 Task: Look for space in Fasā, Iran from 1st June, 2023 to 9th June, 2023 for 6 adults in price range Rs.6000 to Rs.12000. Place can be entire place with 3 bedrooms having 3 beds and 3 bathrooms. Property type can be house, flat, guest house. Booking option can be shelf check-in. Required host language is English.
Action: Mouse moved to (479, 92)
Screenshot: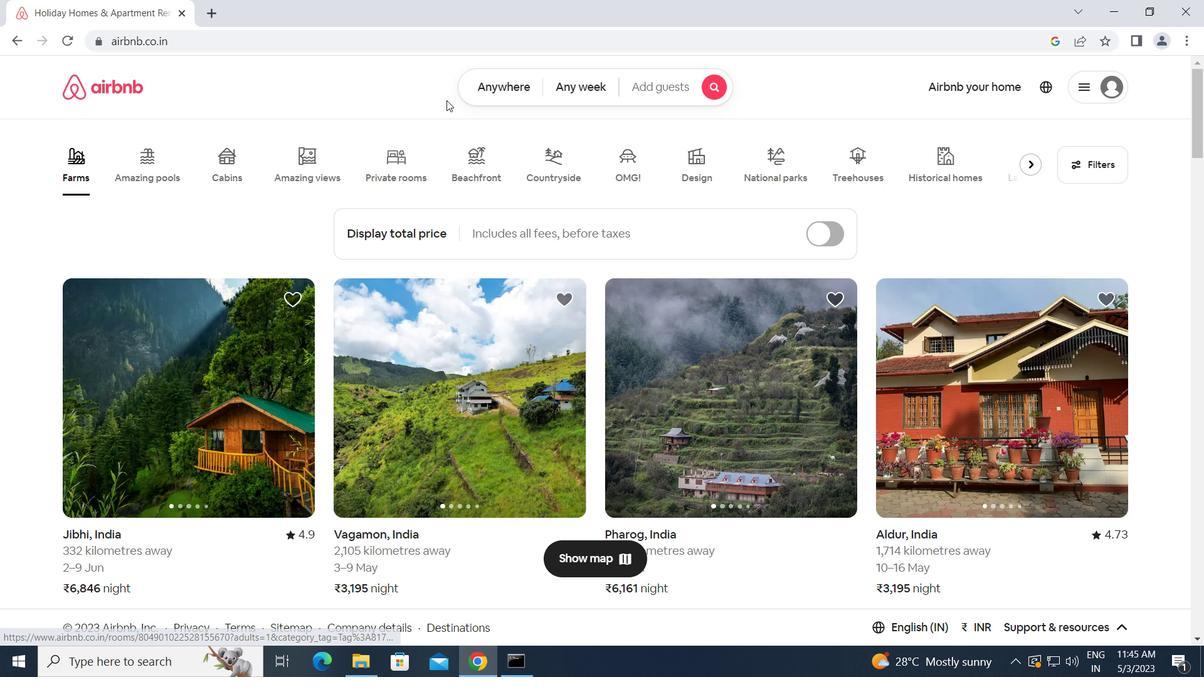 
Action: Mouse pressed left at (479, 92)
Screenshot: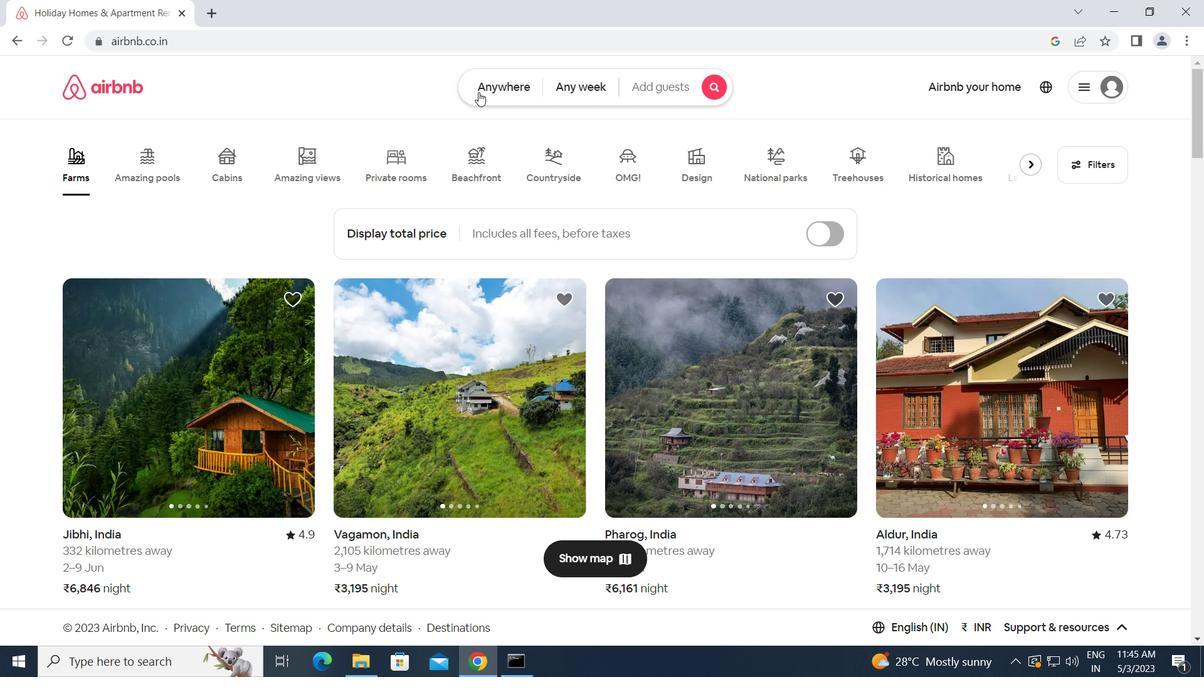 
Action: Mouse moved to (410, 119)
Screenshot: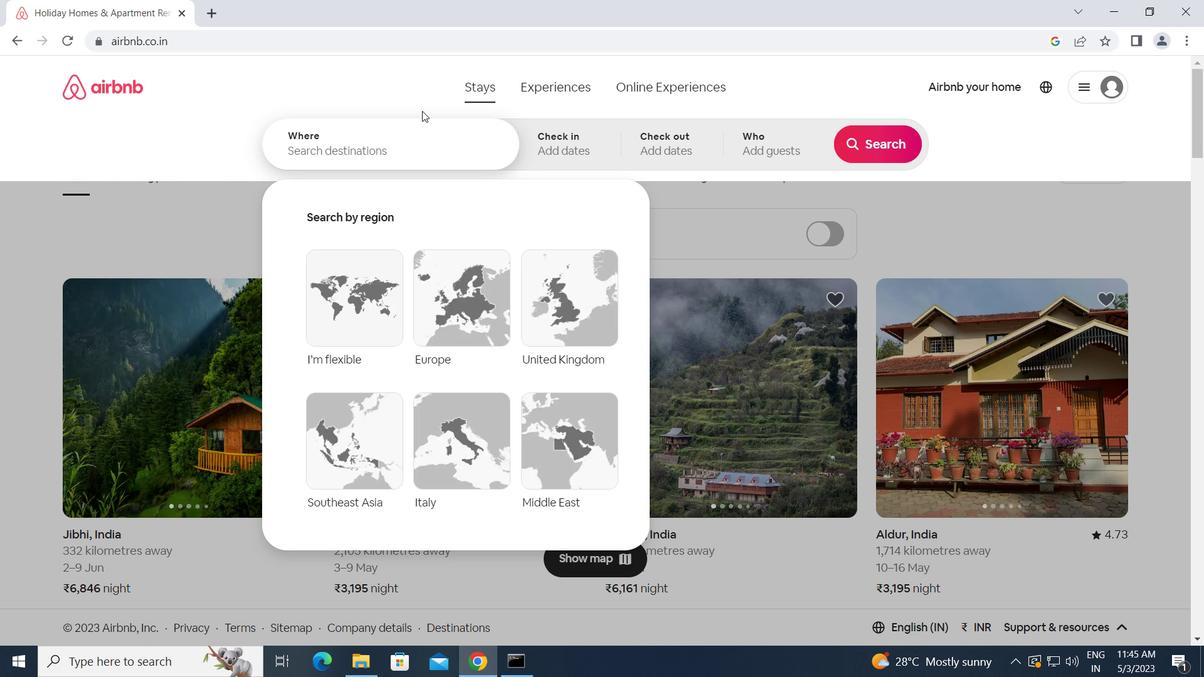
Action: Mouse pressed left at (410, 119)
Screenshot: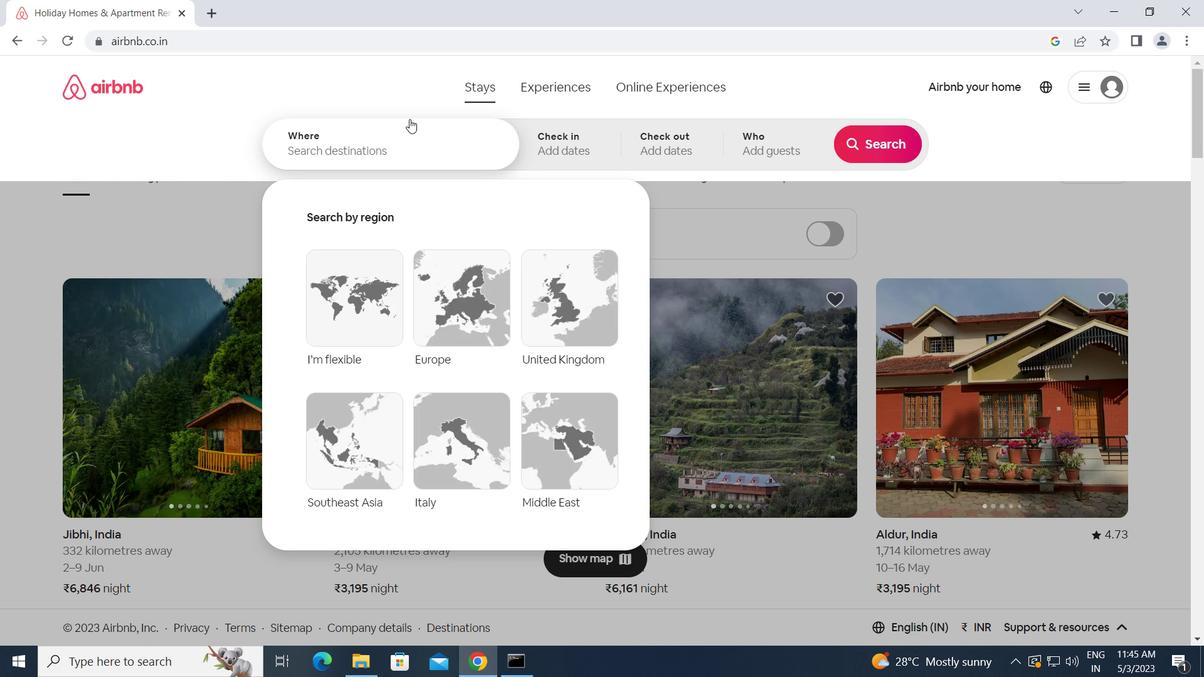 
Action: Key pressed f<Key.caps_lock>asa,<Key.space><Key.caps_lock>i<Key.caps_lock>ran<Key.enter>
Screenshot: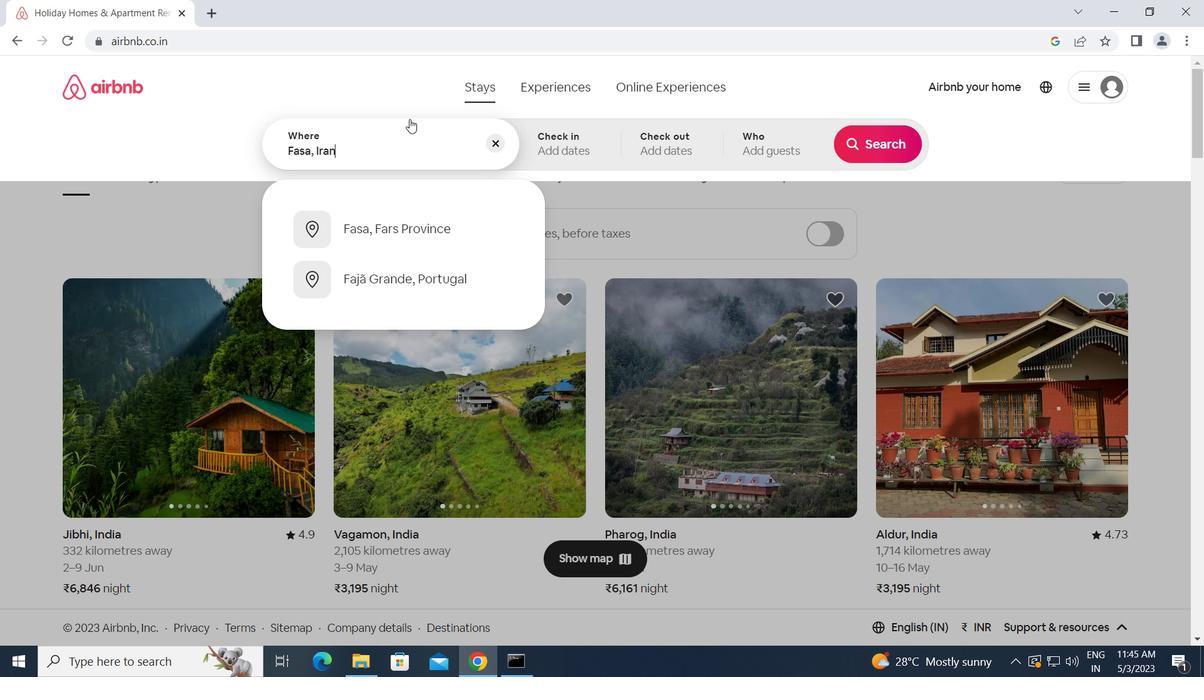 
Action: Mouse moved to (784, 337)
Screenshot: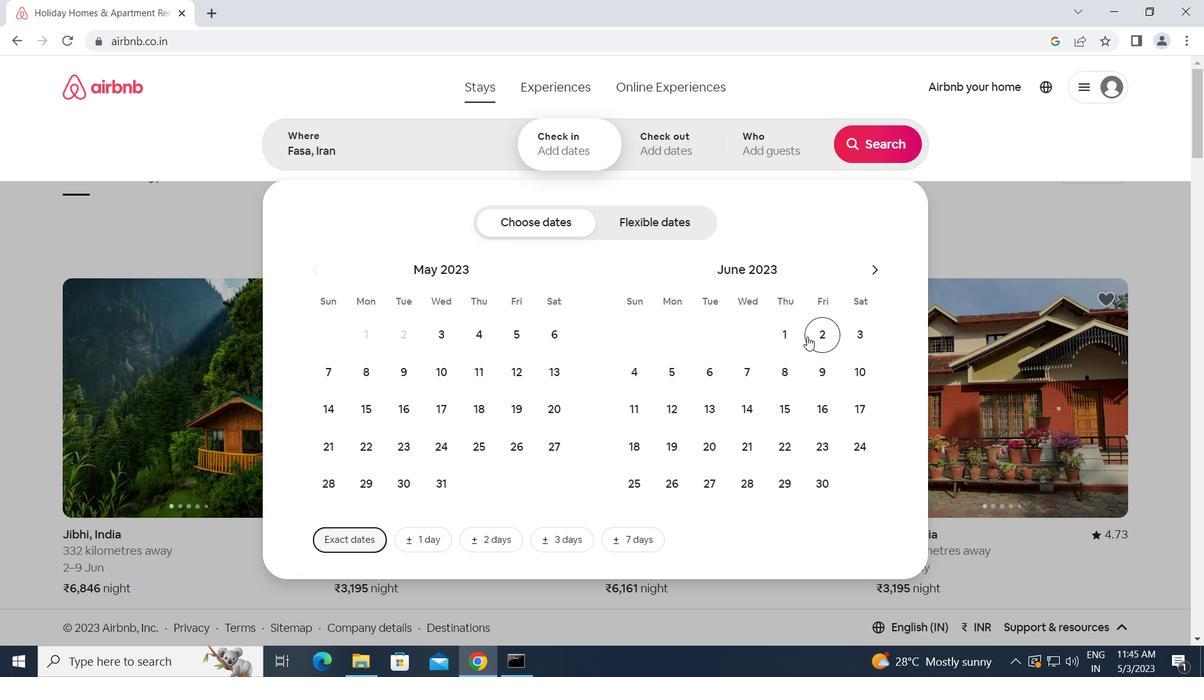 
Action: Mouse pressed left at (784, 337)
Screenshot: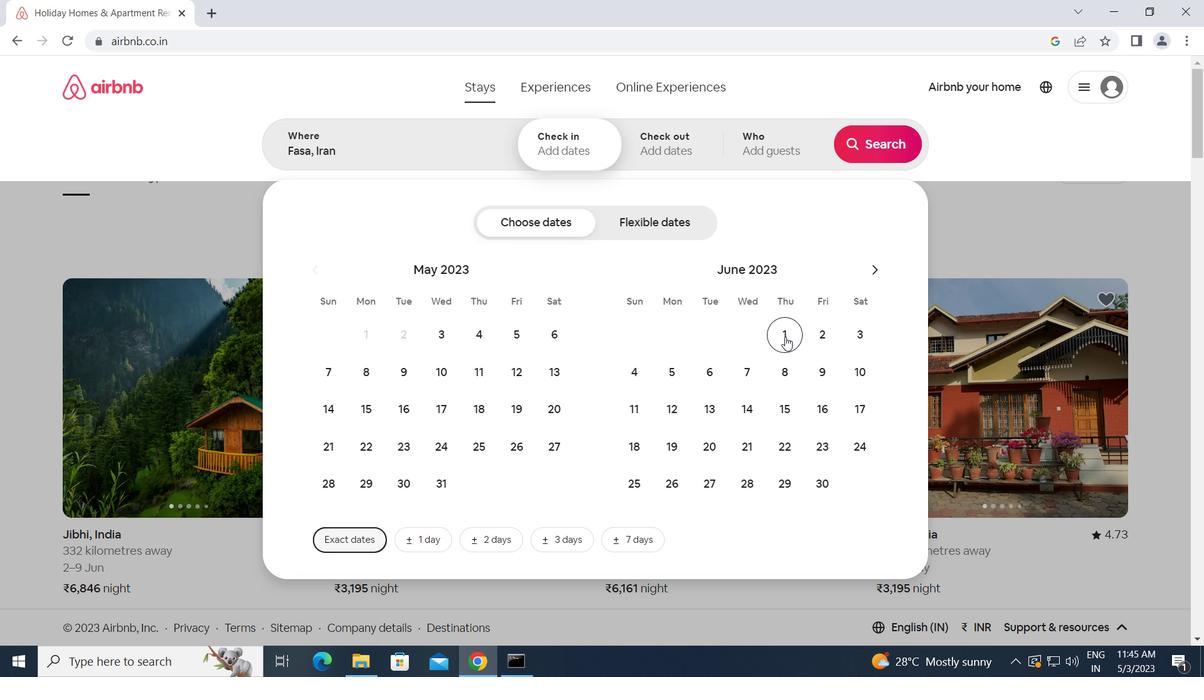 
Action: Mouse moved to (822, 361)
Screenshot: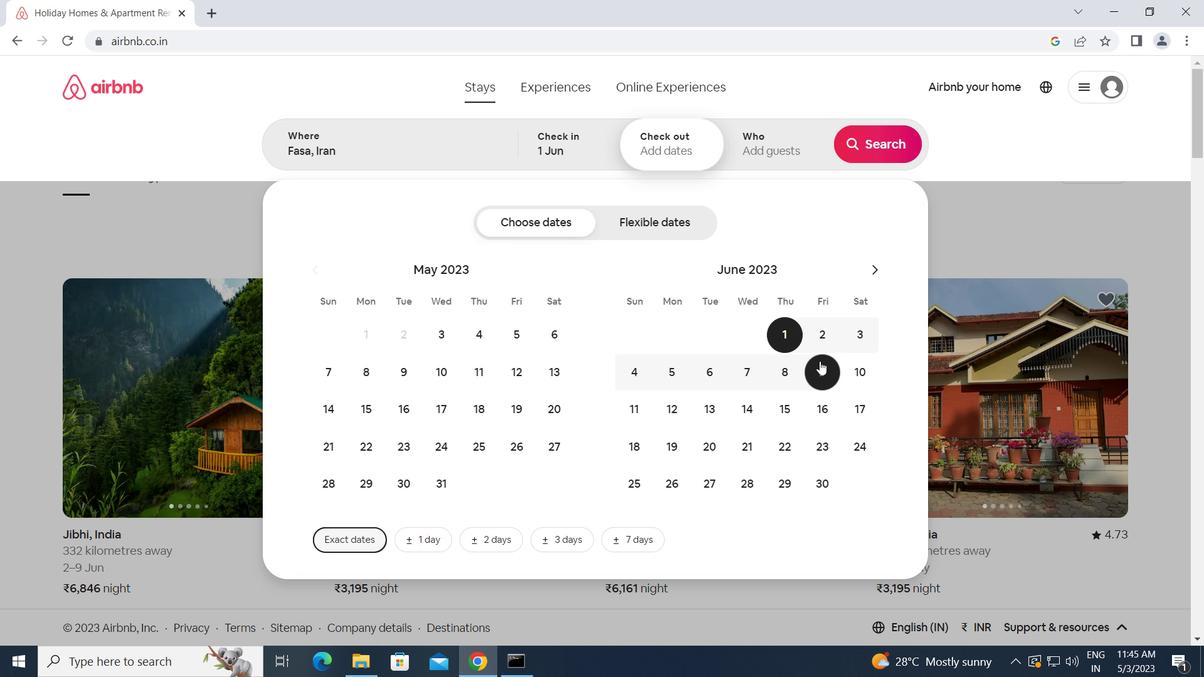 
Action: Mouse pressed left at (822, 361)
Screenshot: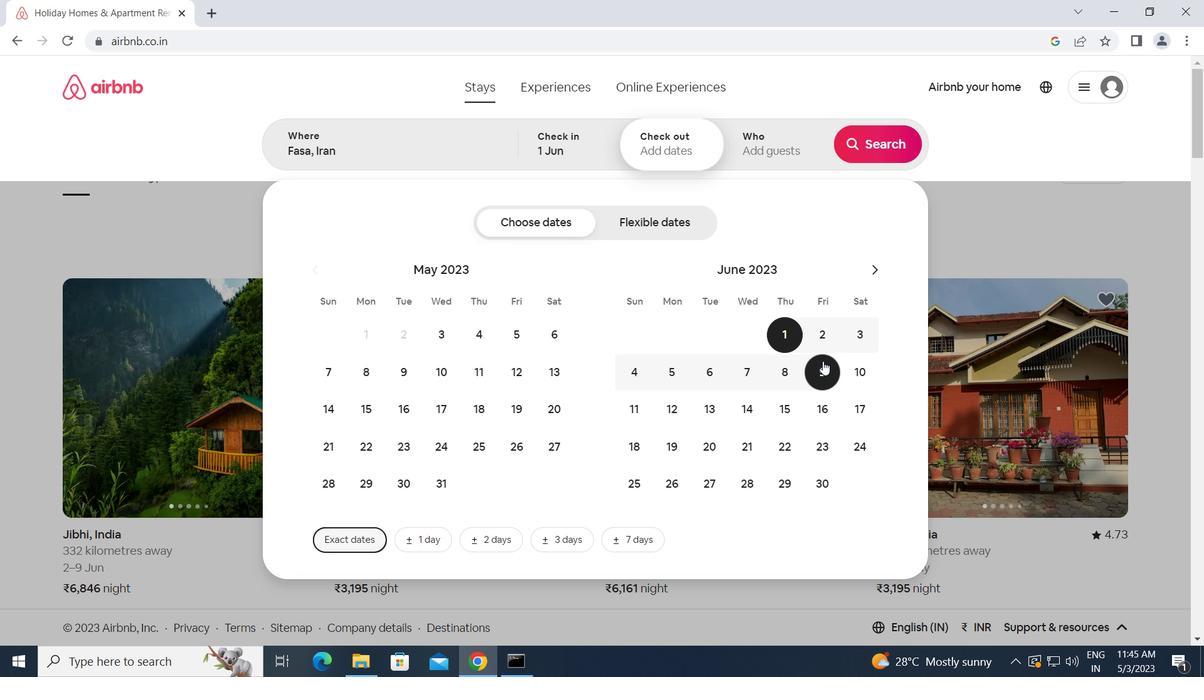 
Action: Mouse moved to (790, 145)
Screenshot: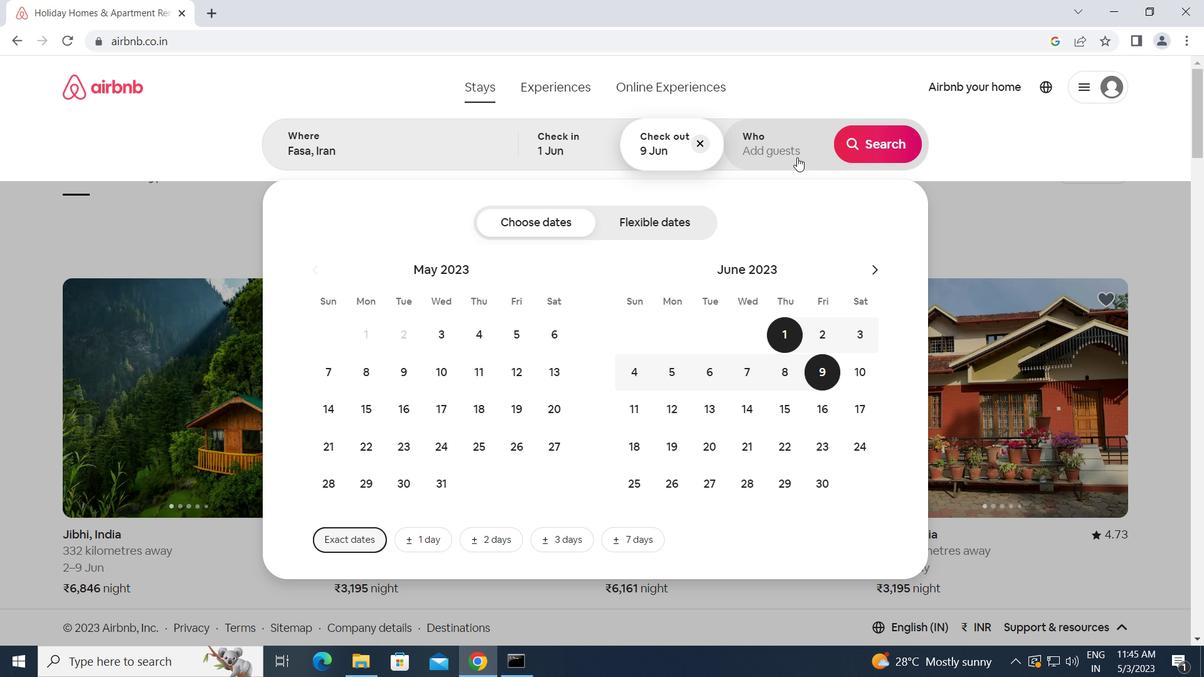 
Action: Mouse pressed left at (790, 145)
Screenshot: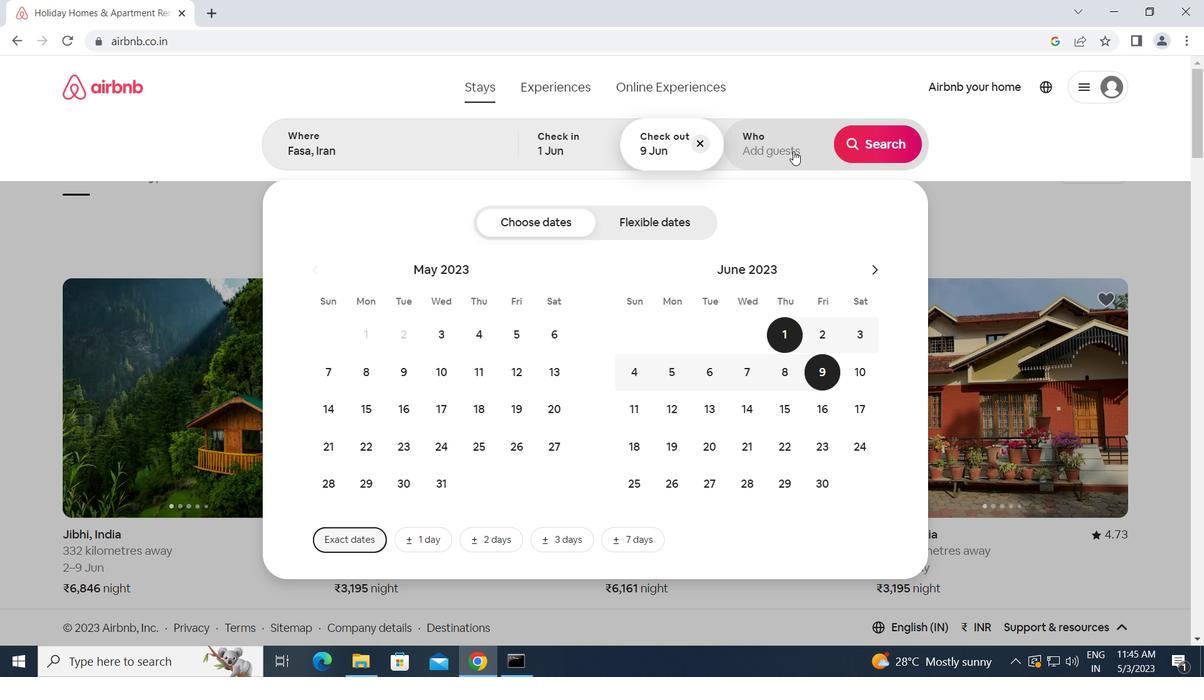 
Action: Mouse moved to (893, 217)
Screenshot: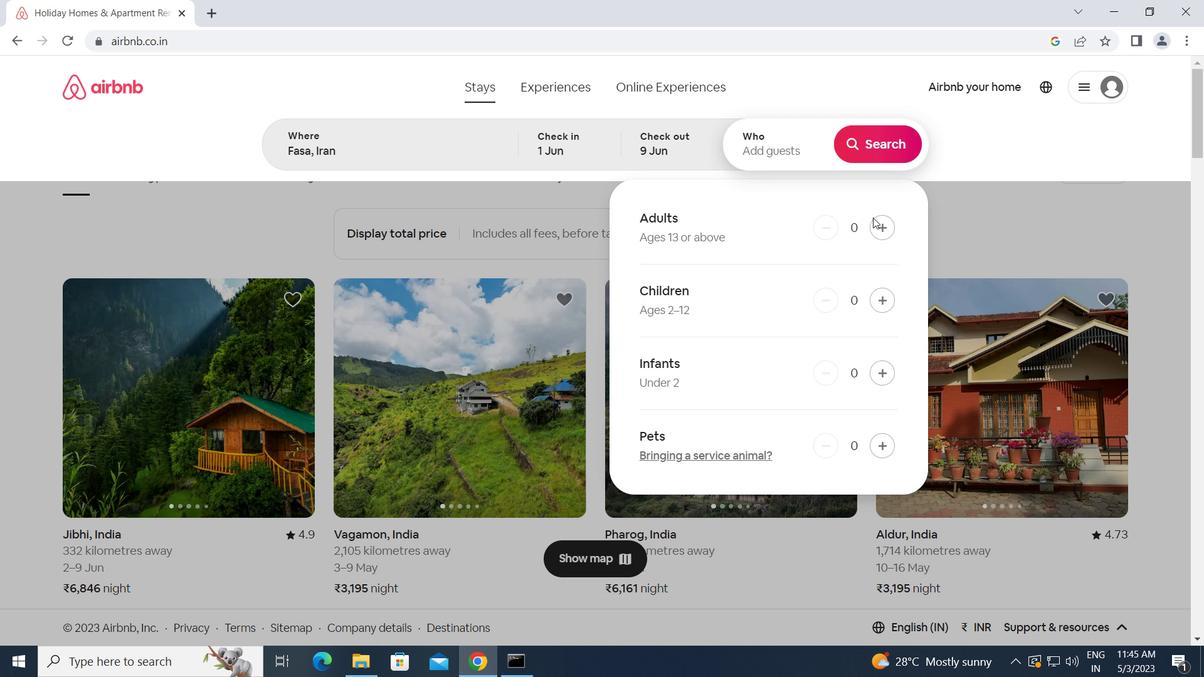 
Action: Mouse pressed left at (893, 217)
Screenshot: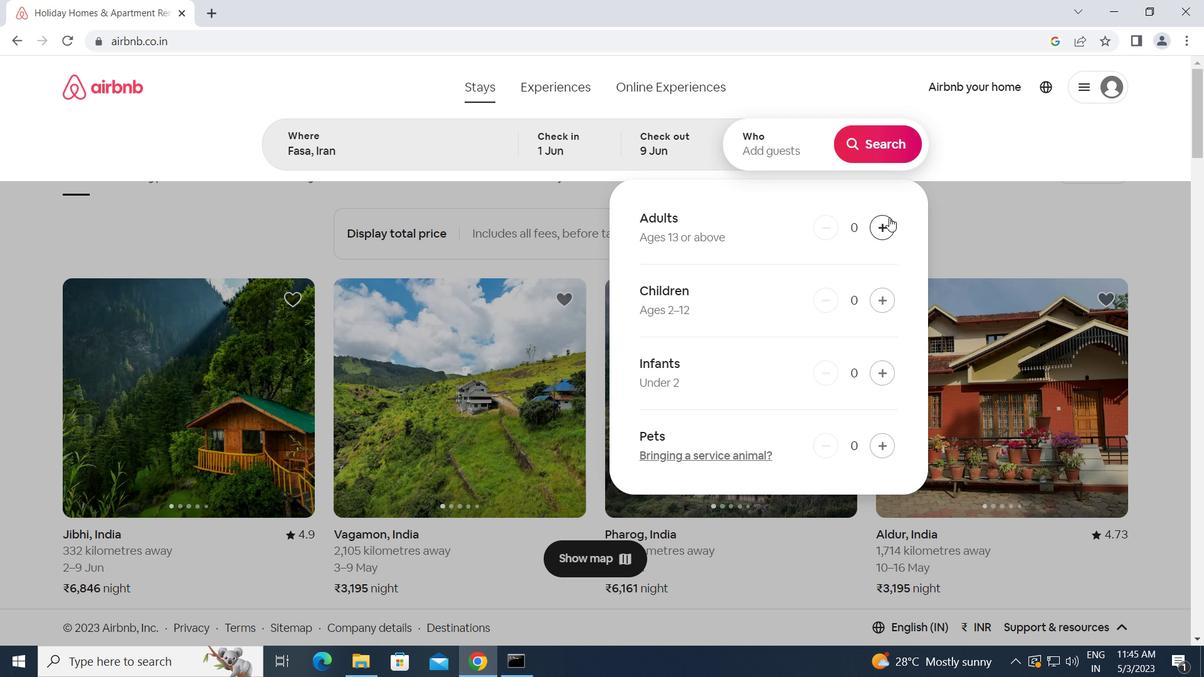 
Action: Mouse moved to (884, 225)
Screenshot: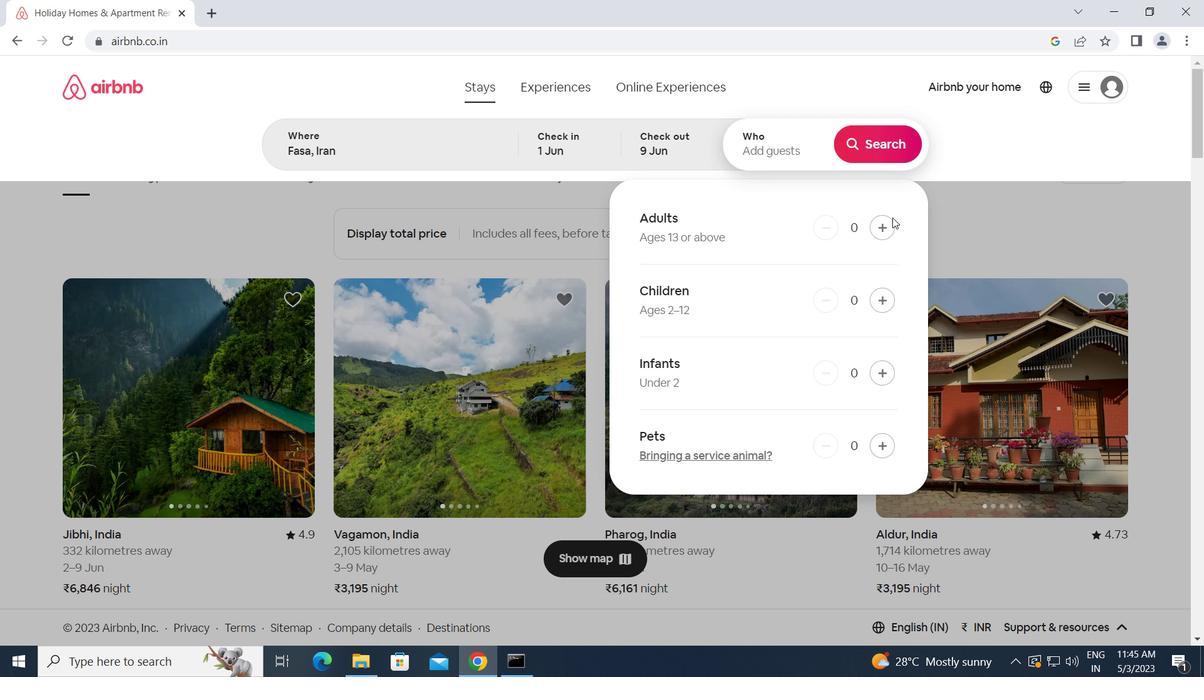 
Action: Mouse pressed left at (884, 225)
Screenshot: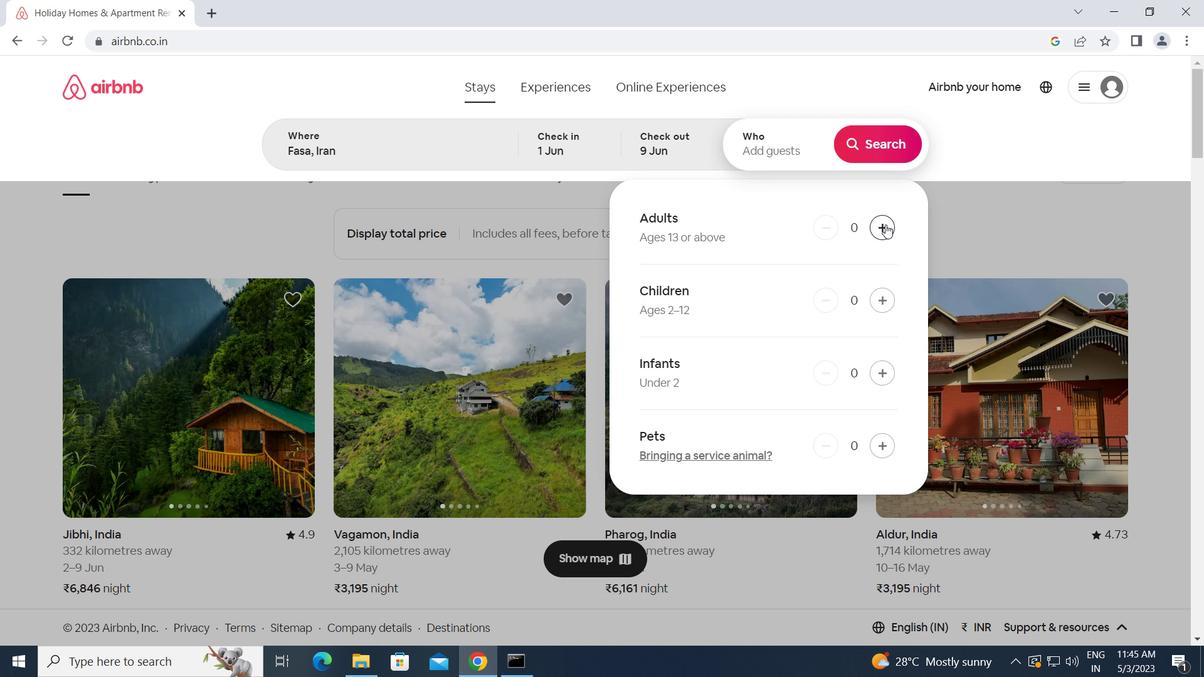 
Action: Mouse pressed left at (884, 225)
Screenshot: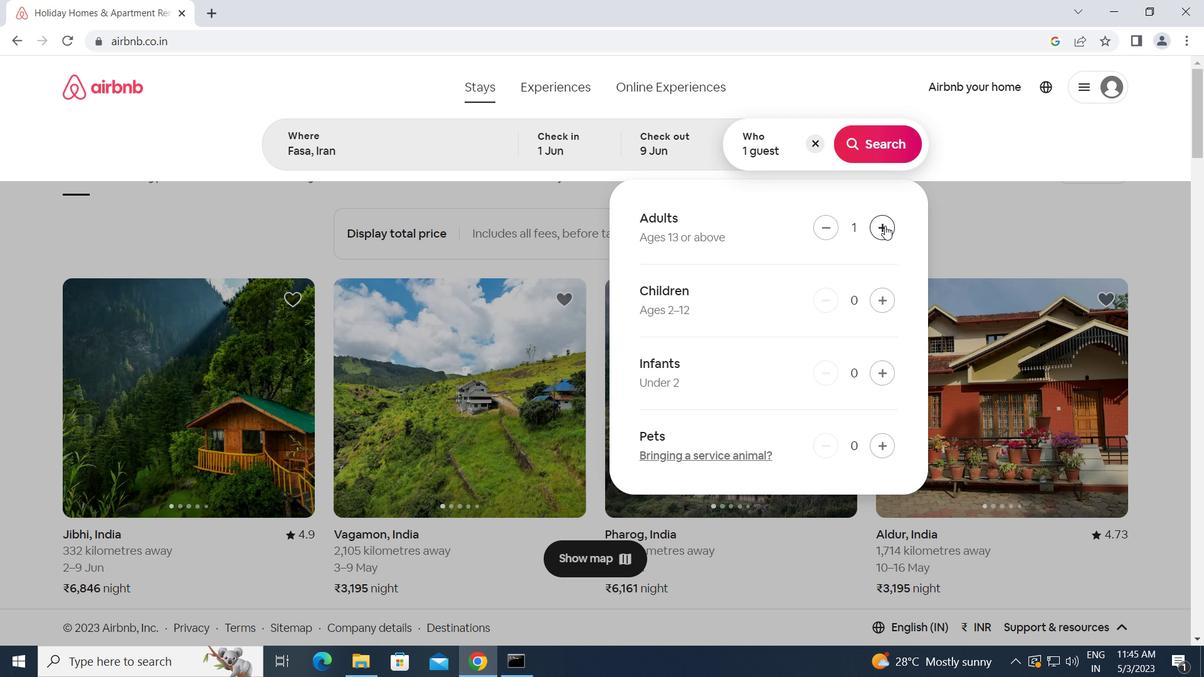 
Action: Mouse pressed left at (884, 225)
Screenshot: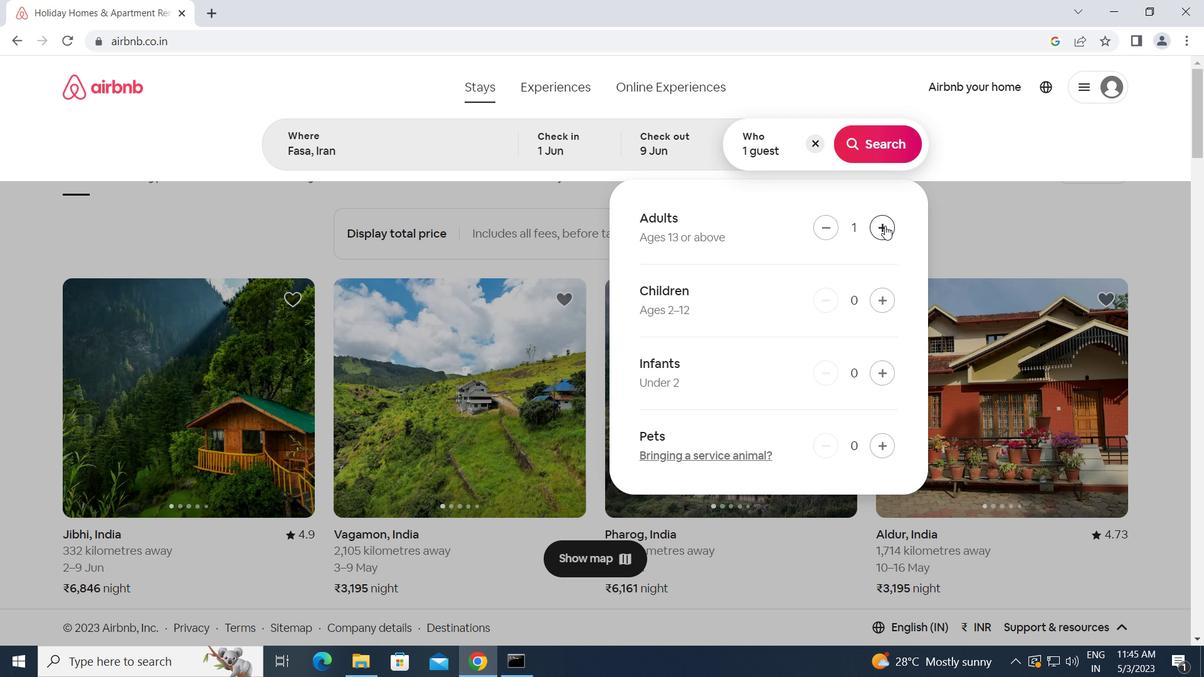 
Action: Mouse pressed left at (884, 225)
Screenshot: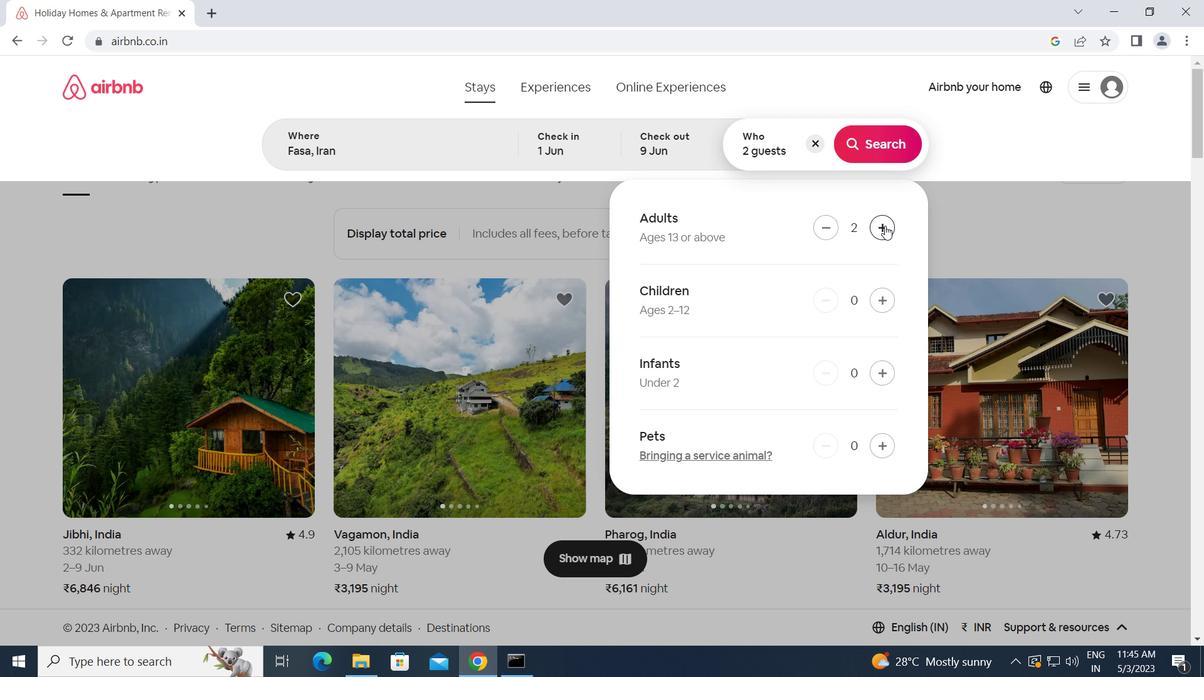 
Action: Mouse pressed left at (884, 225)
Screenshot: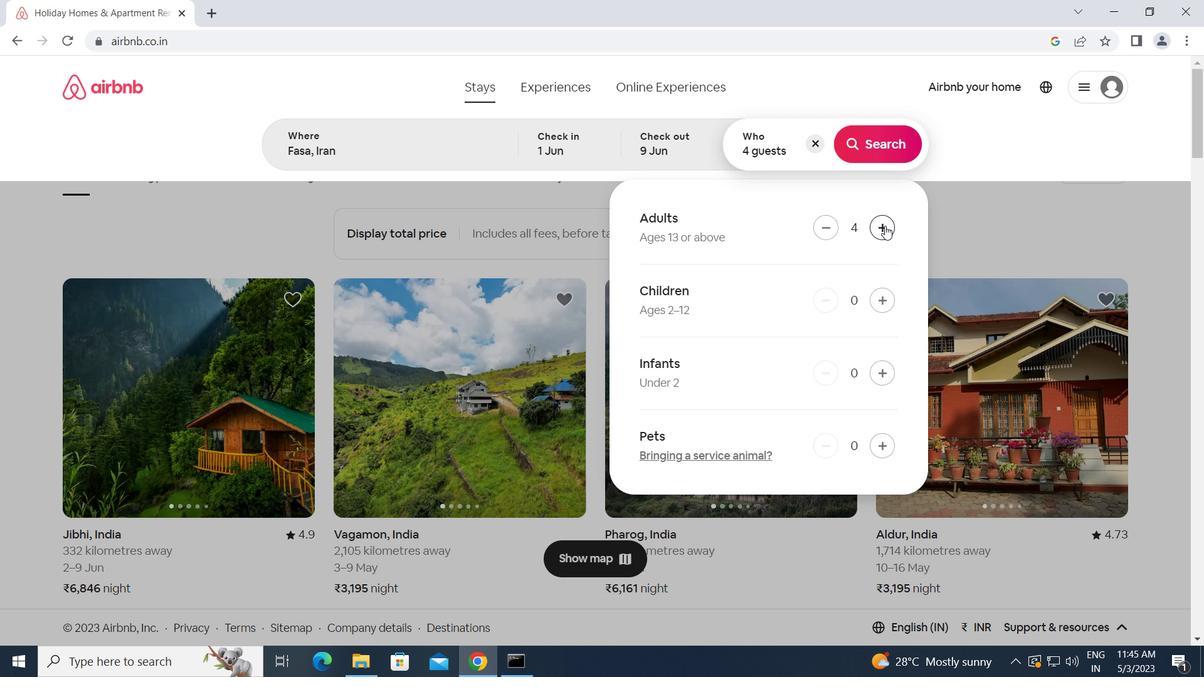 
Action: Mouse pressed left at (884, 225)
Screenshot: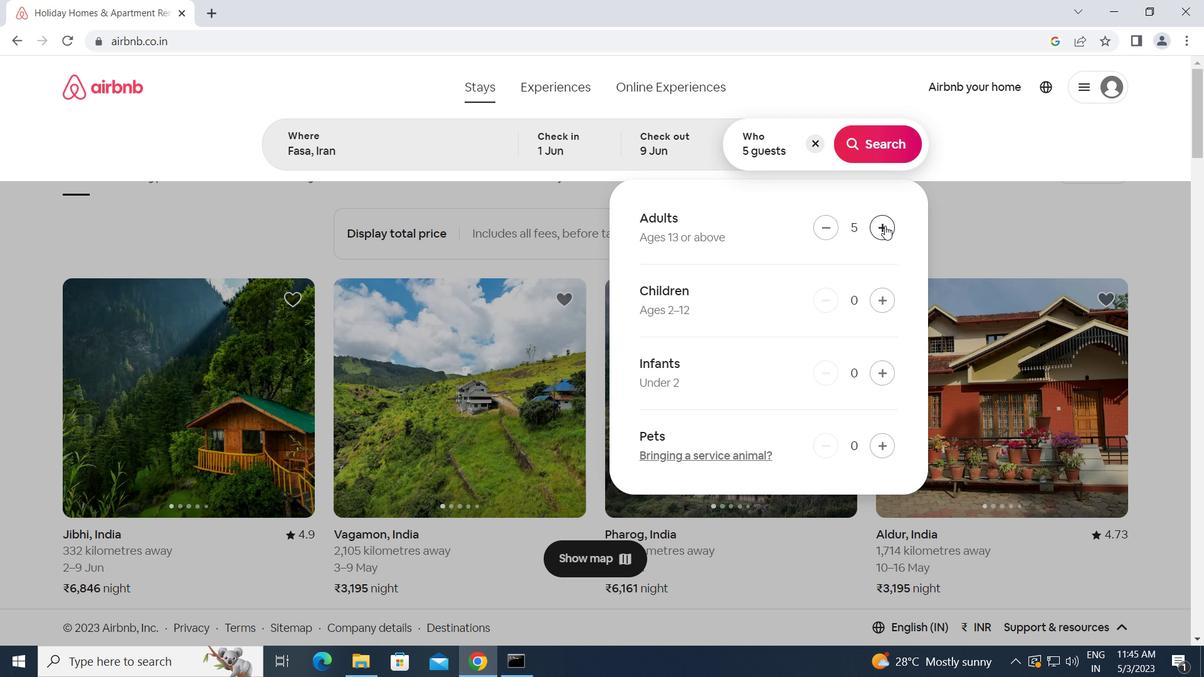 
Action: Mouse moved to (874, 141)
Screenshot: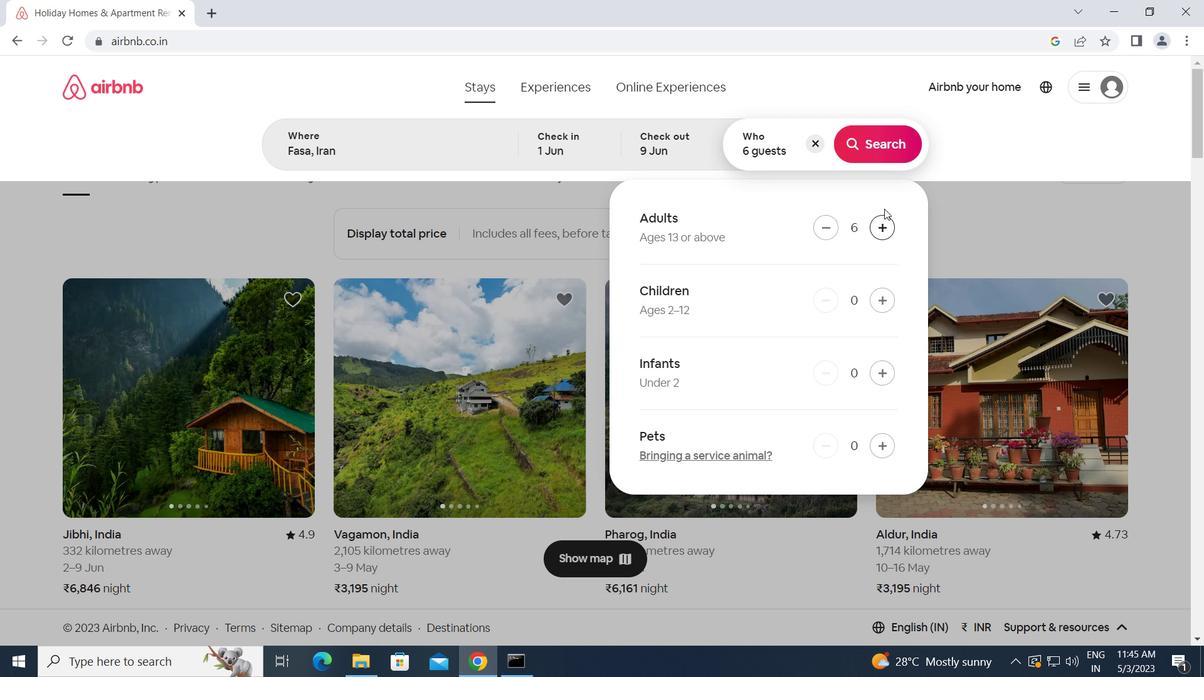 
Action: Mouse pressed left at (874, 141)
Screenshot: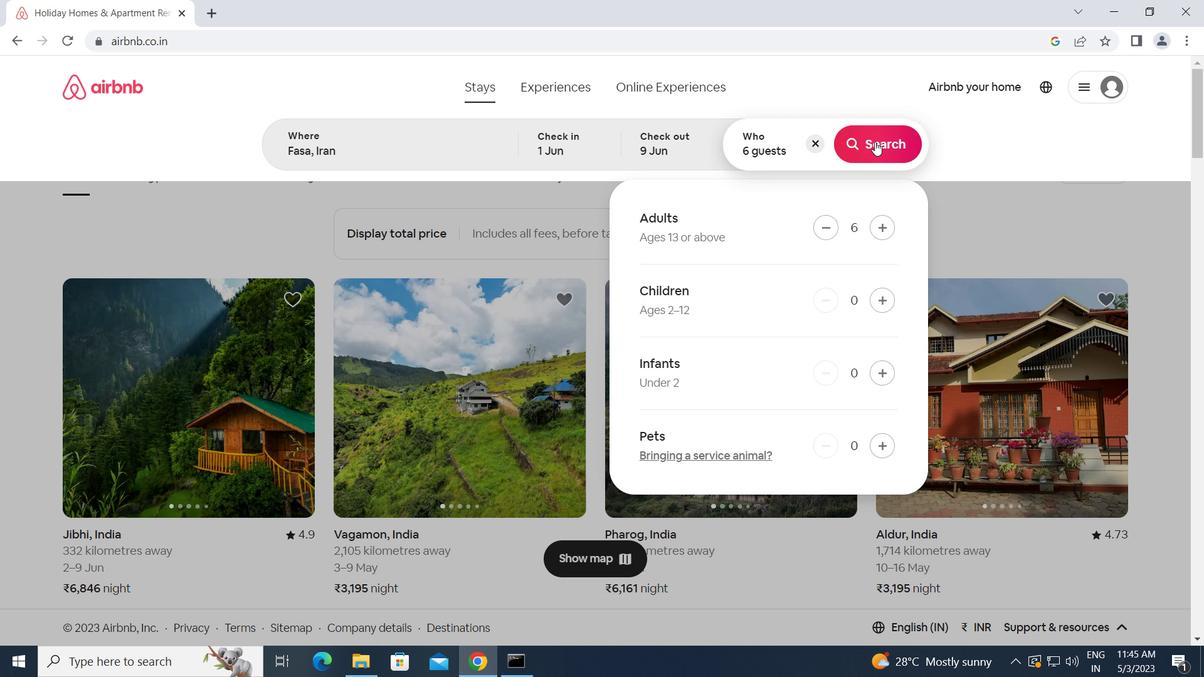 
Action: Mouse moved to (1113, 146)
Screenshot: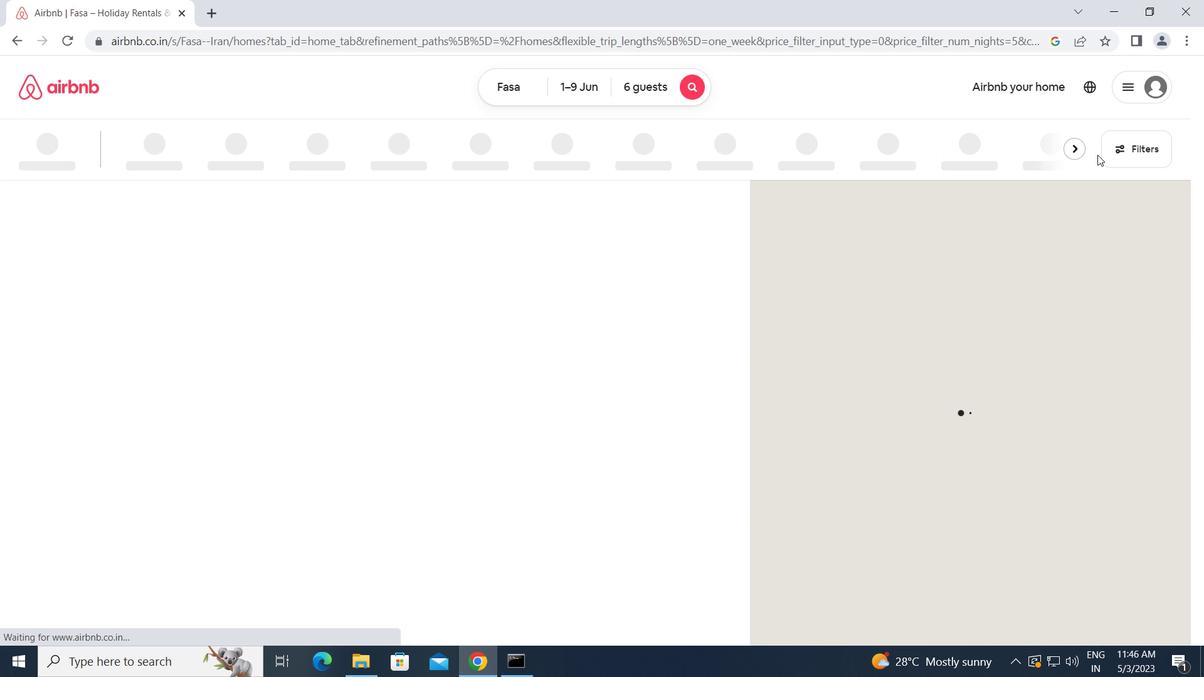 
Action: Mouse pressed left at (1113, 146)
Screenshot: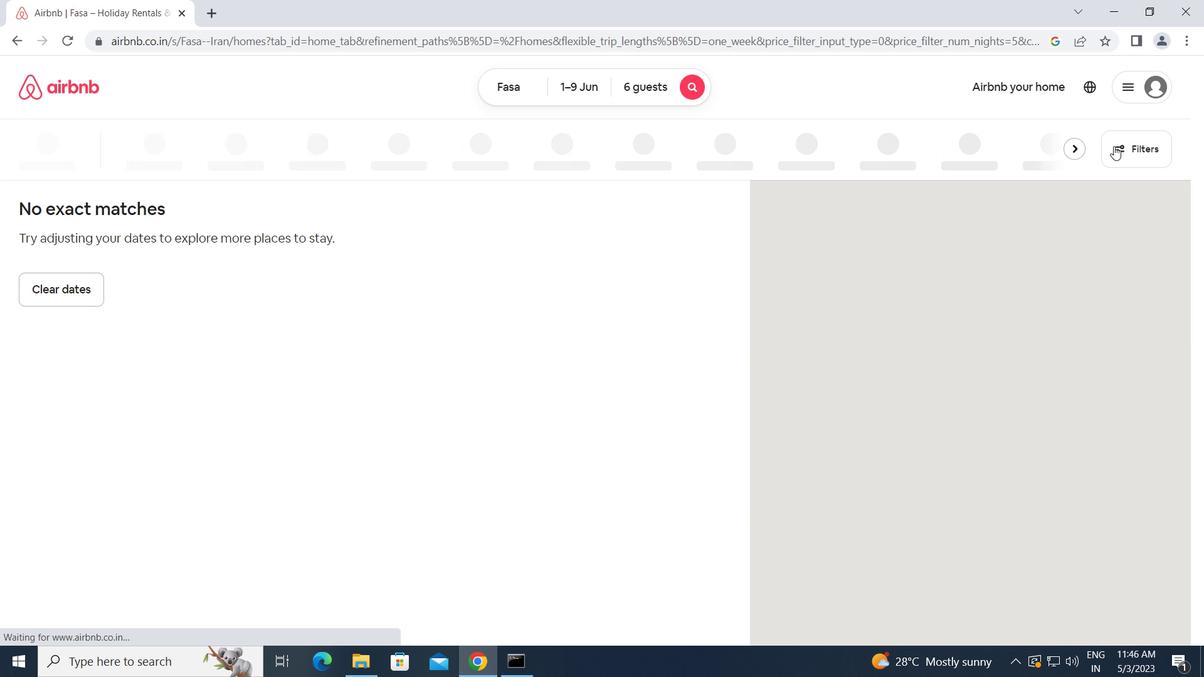 
Action: Mouse moved to (401, 253)
Screenshot: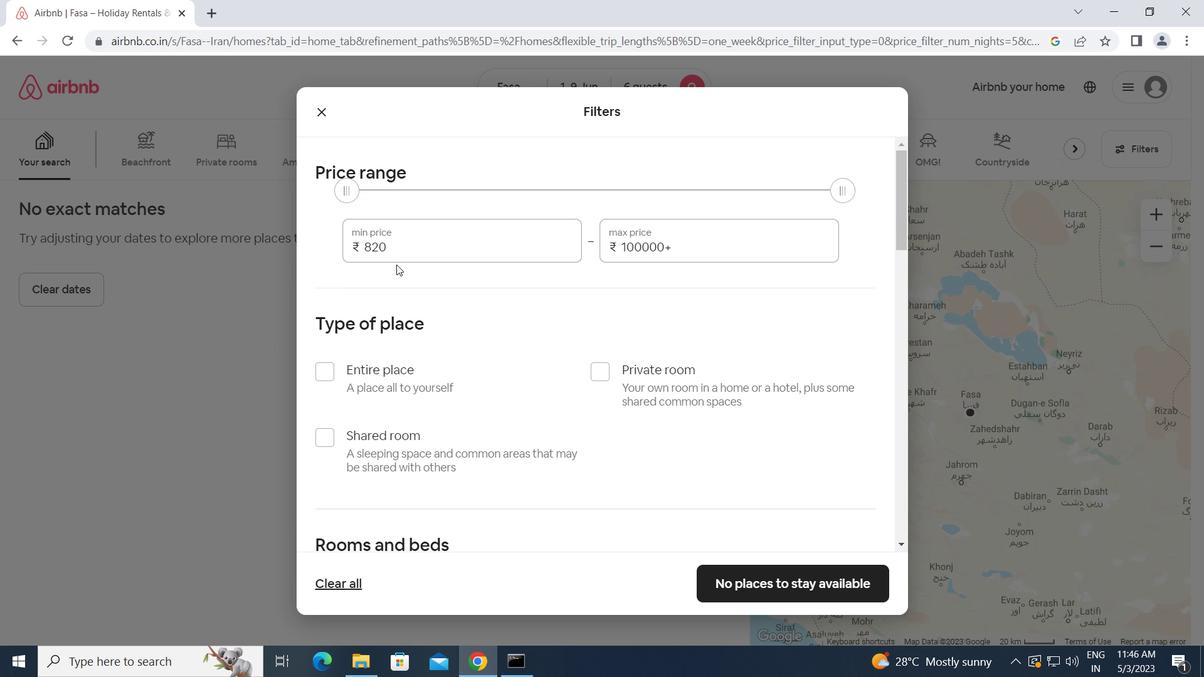 
Action: Mouse pressed left at (401, 253)
Screenshot: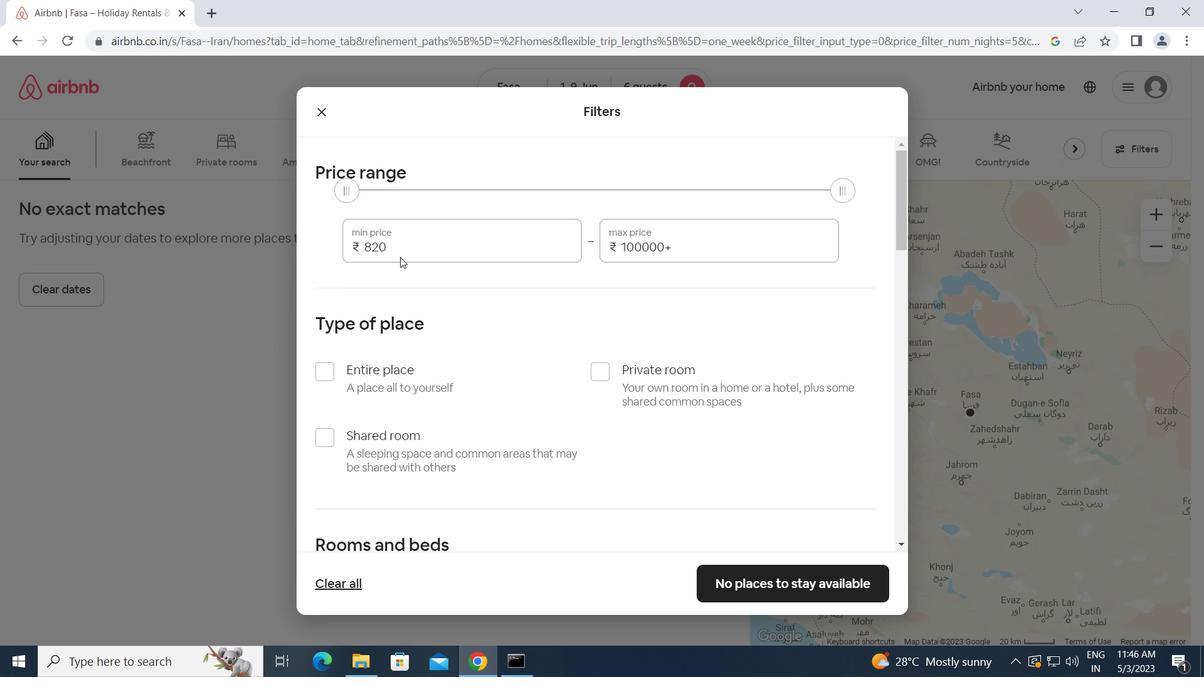 
Action: Mouse moved to (352, 252)
Screenshot: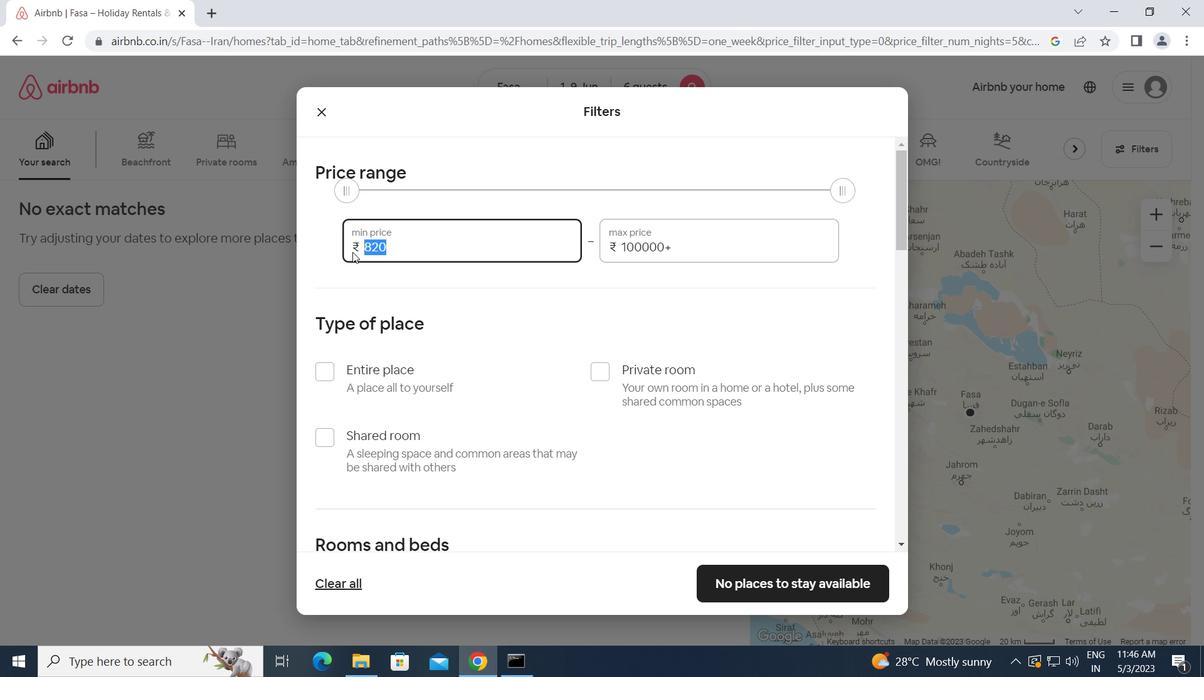 
Action: Key pressed 6000<Key.tab>1<Key.backspace><Key.backspace><Key.backspace><Key.backspace><Key.backspace><Key.backspace><Key.backspace><Key.backspace><Key.backspace><Key.backspace><Key.backspace><Key.backspace><Key.backspace><Key.backspace><Key.backspace>12000
Screenshot: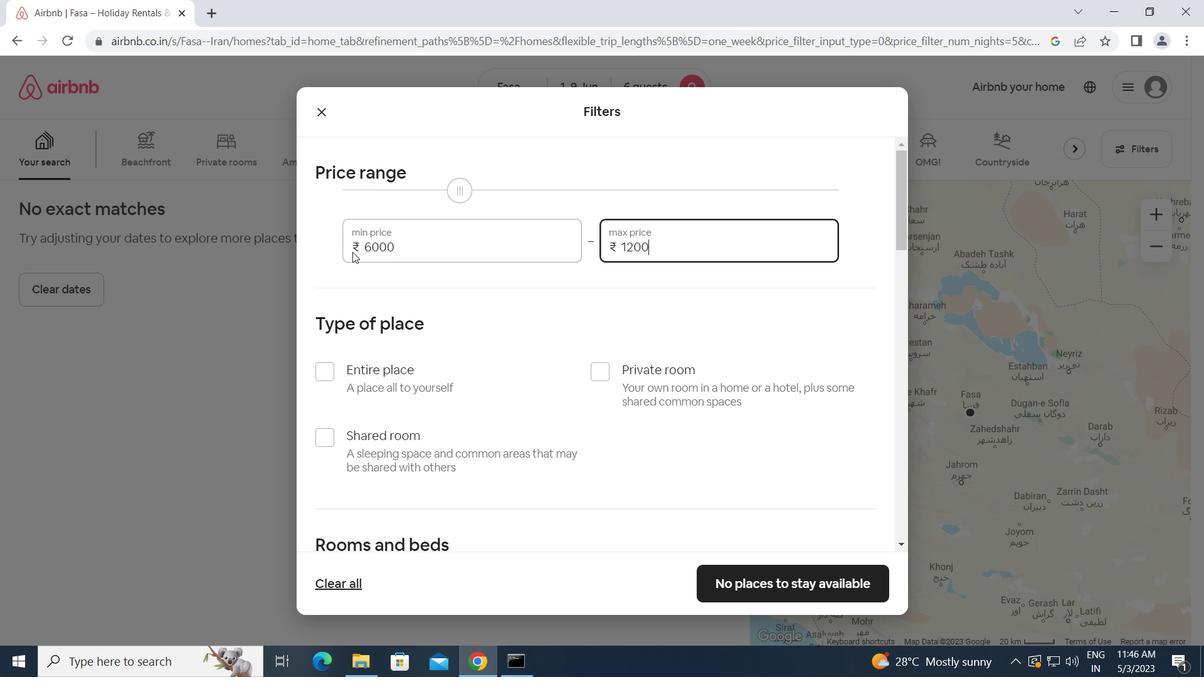 
Action: Mouse moved to (330, 365)
Screenshot: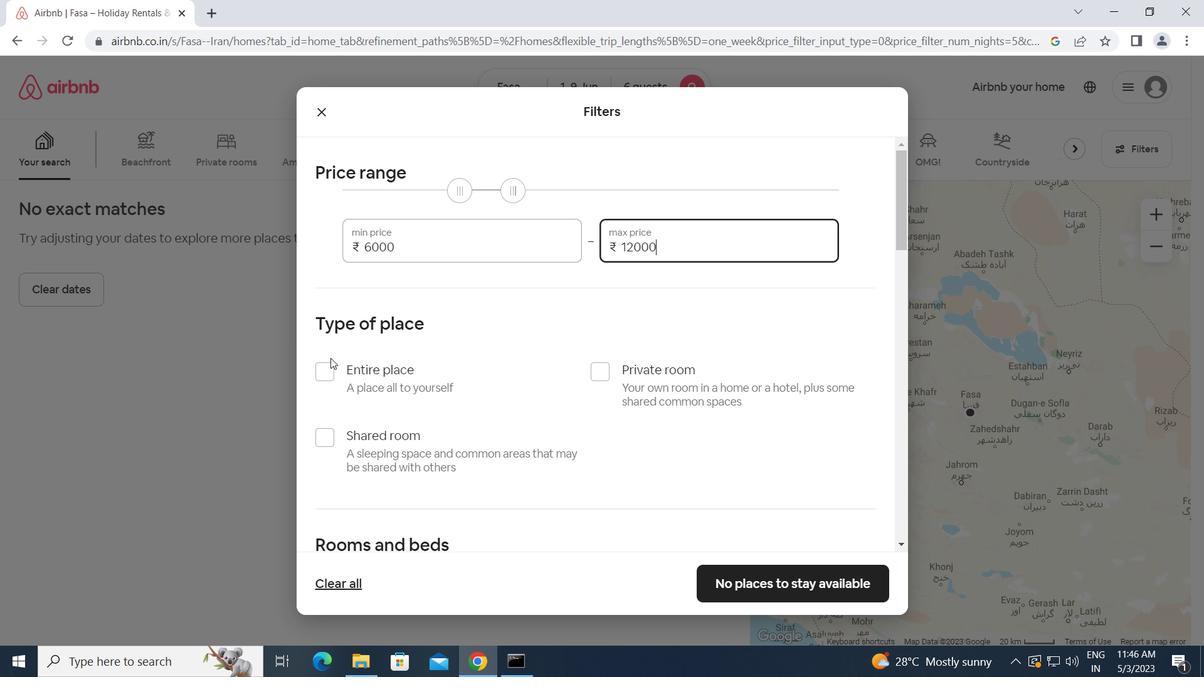 
Action: Mouse pressed left at (330, 365)
Screenshot: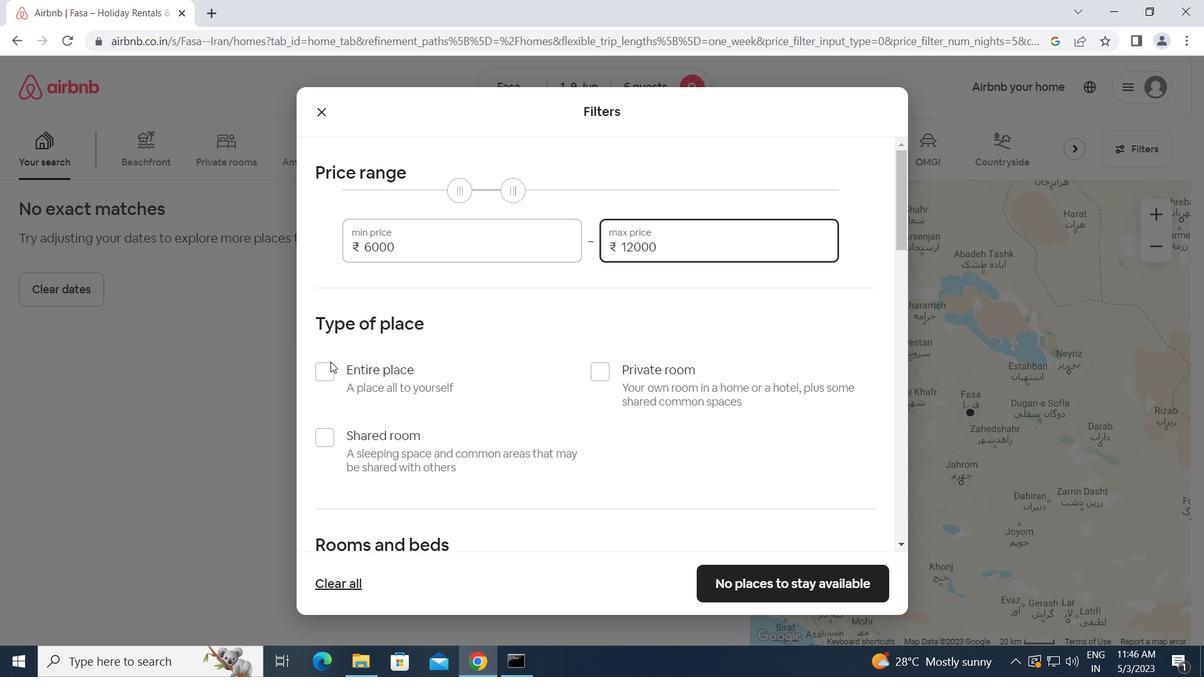 
Action: Mouse moved to (412, 413)
Screenshot: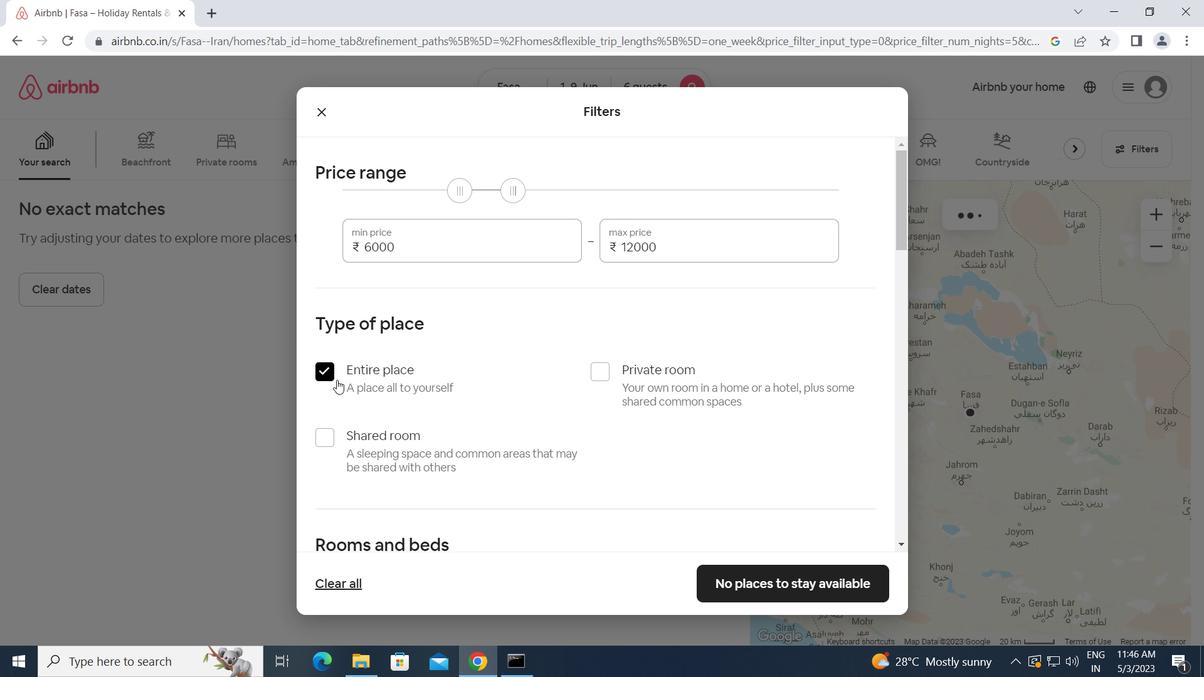 
Action: Mouse scrolled (412, 413) with delta (0, 0)
Screenshot: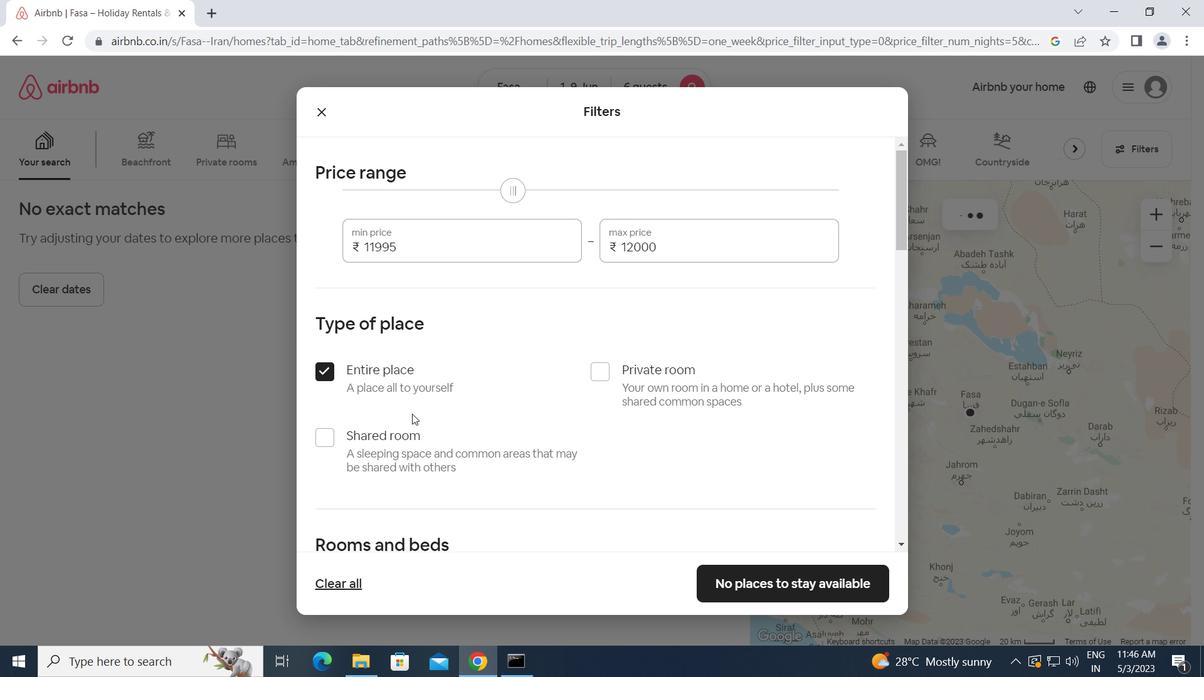 
Action: Mouse scrolled (412, 413) with delta (0, 0)
Screenshot: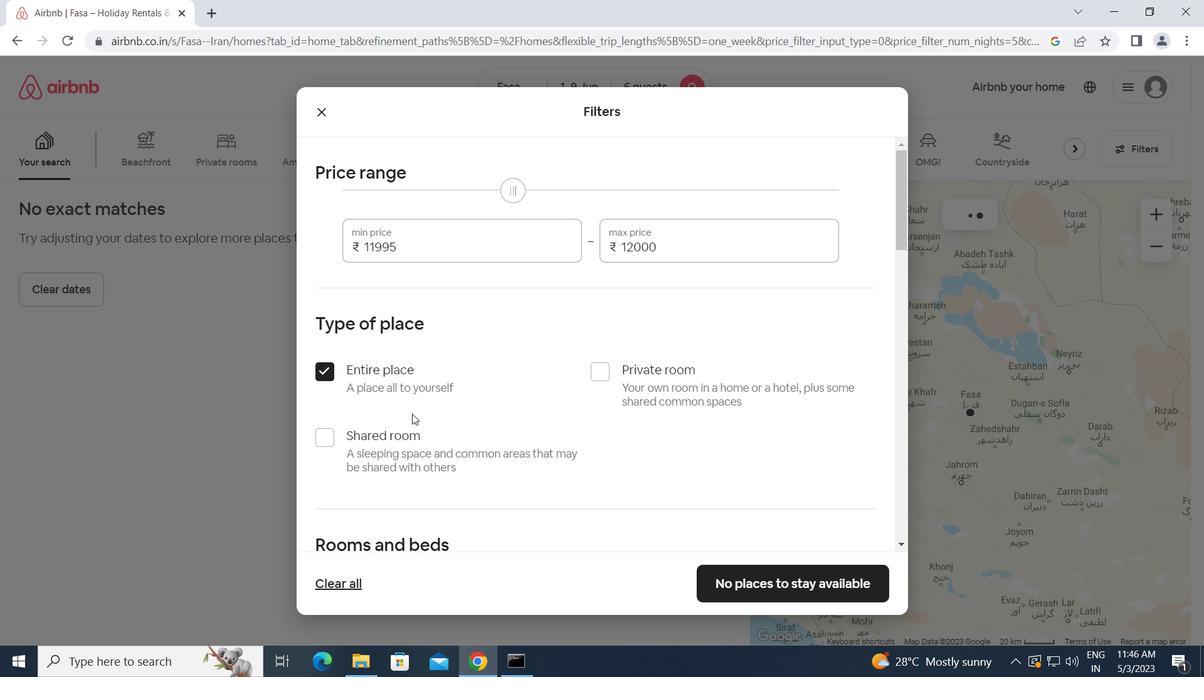 
Action: Mouse scrolled (412, 413) with delta (0, 0)
Screenshot: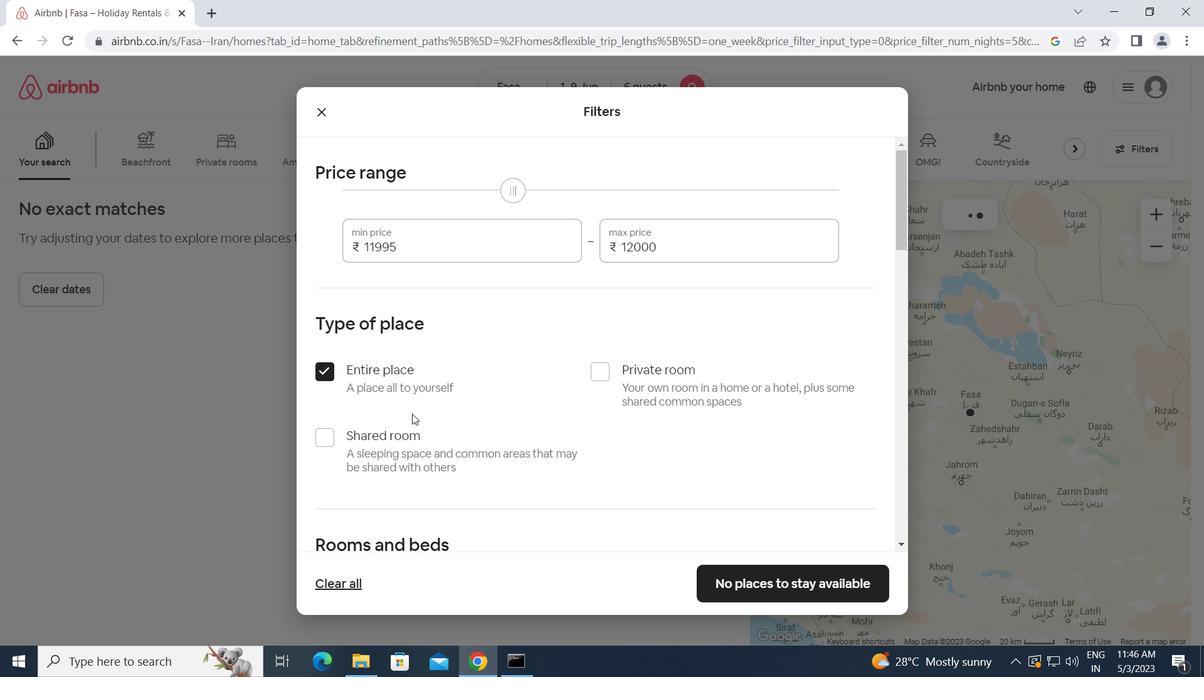 
Action: Mouse scrolled (412, 413) with delta (0, 0)
Screenshot: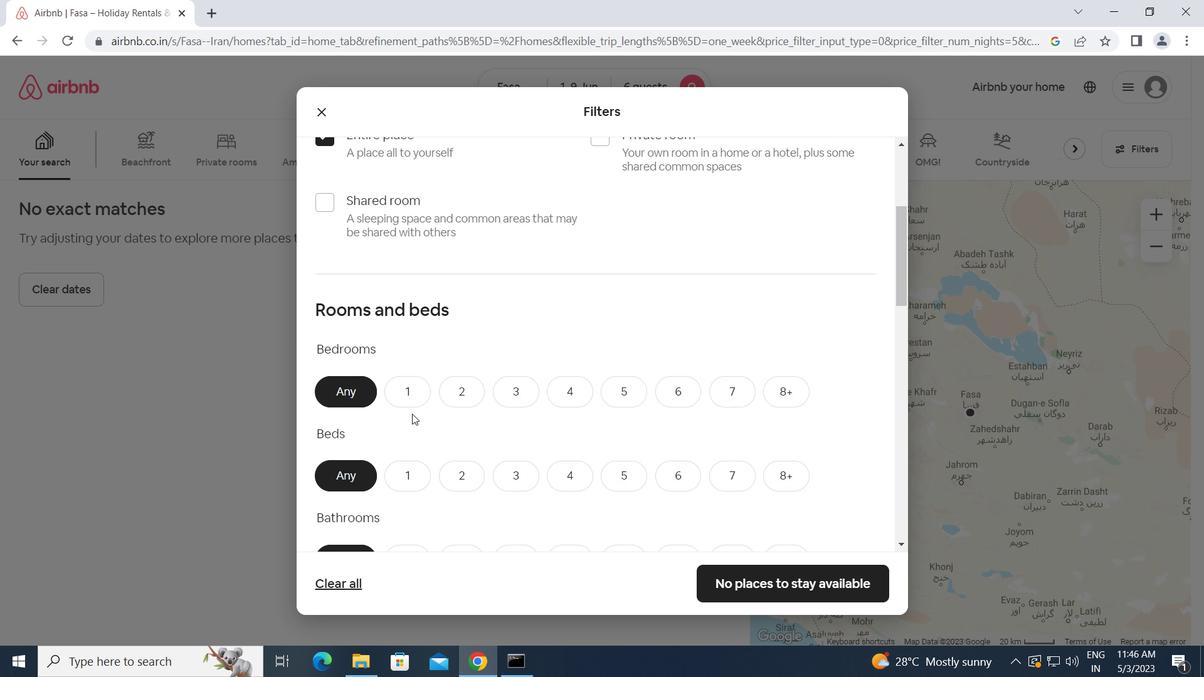 
Action: Mouse moved to (509, 317)
Screenshot: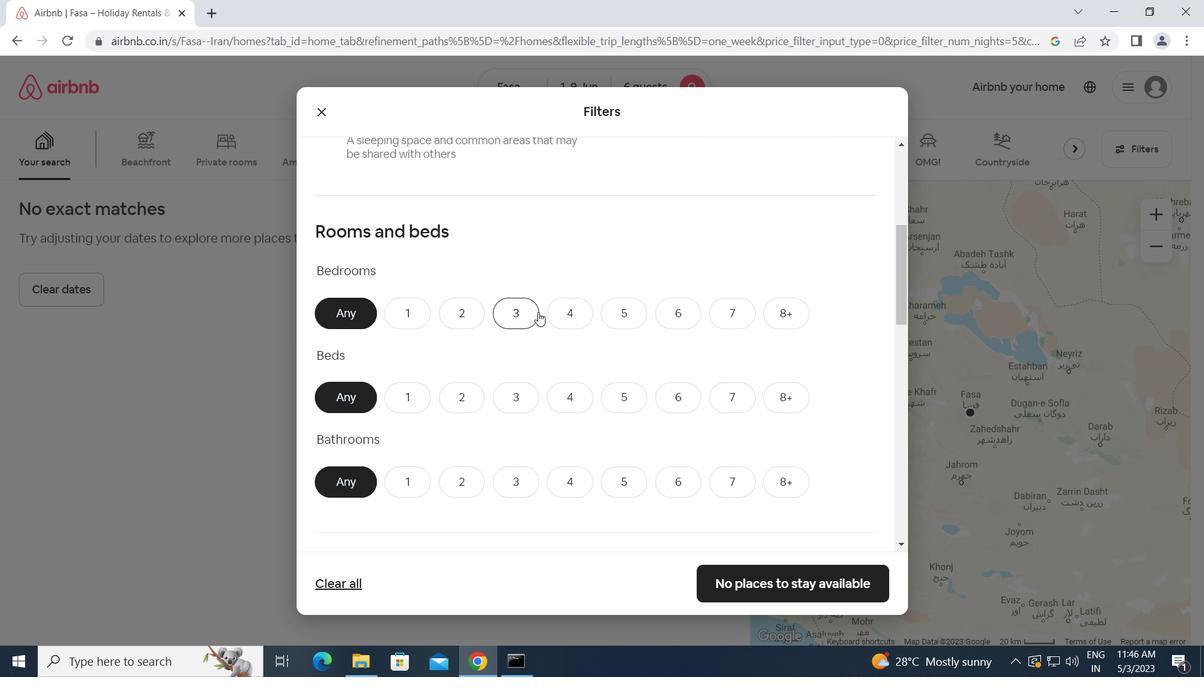 
Action: Mouse pressed left at (509, 317)
Screenshot: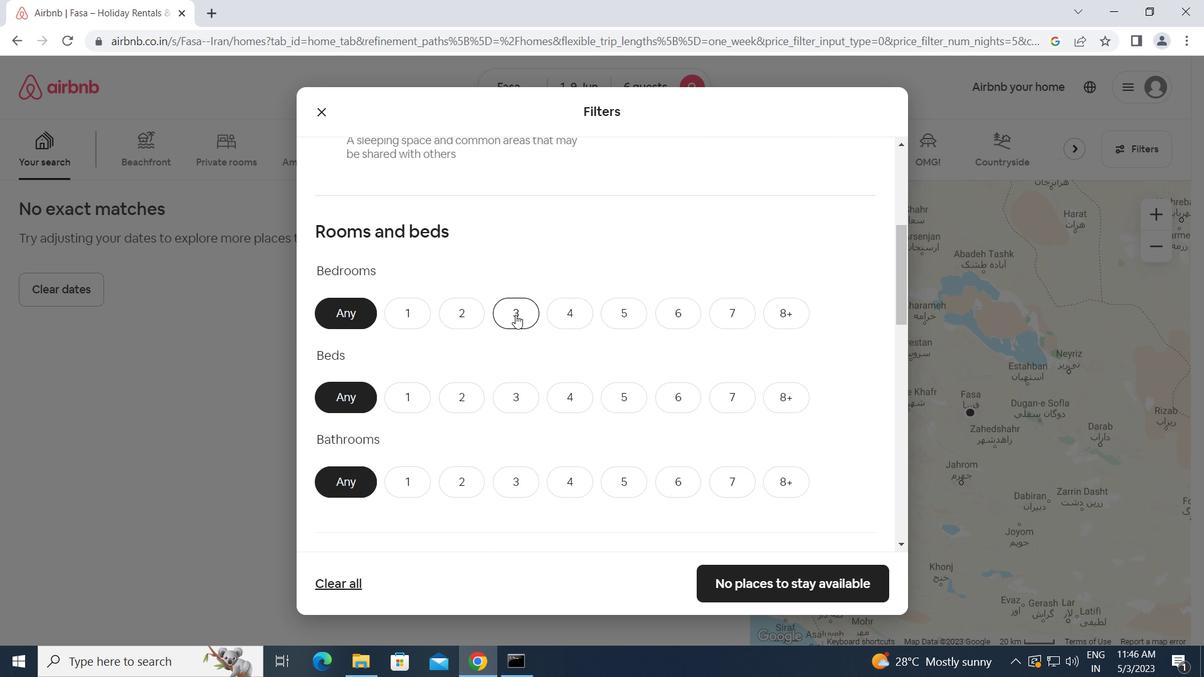
Action: Mouse moved to (509, 390)
Screenshot: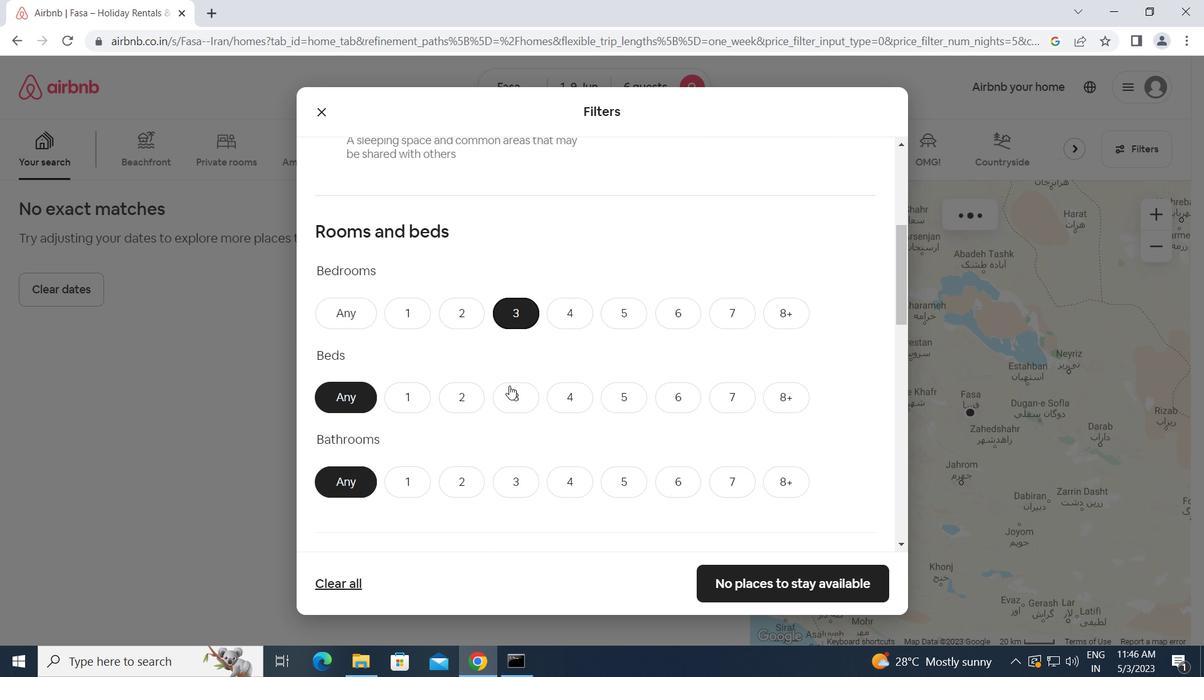 
Action: Mouse pressed left at (509, 390)
Screenshot: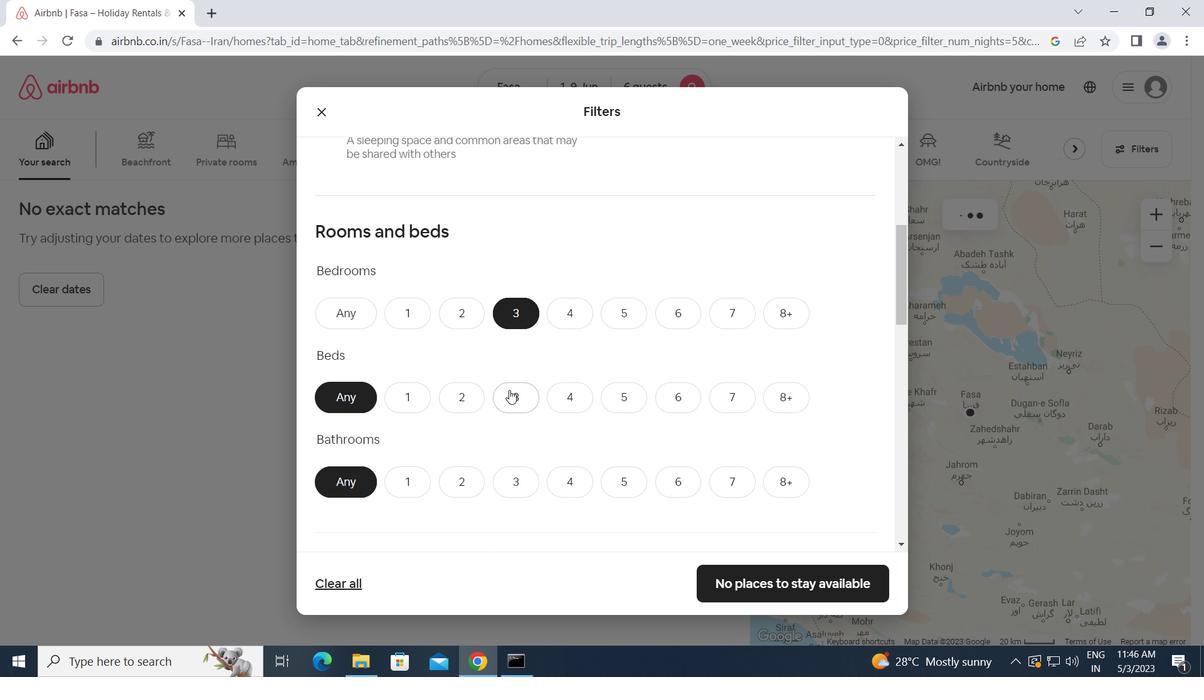 
Action: Mouse moved to (511, 481)
Screenshot: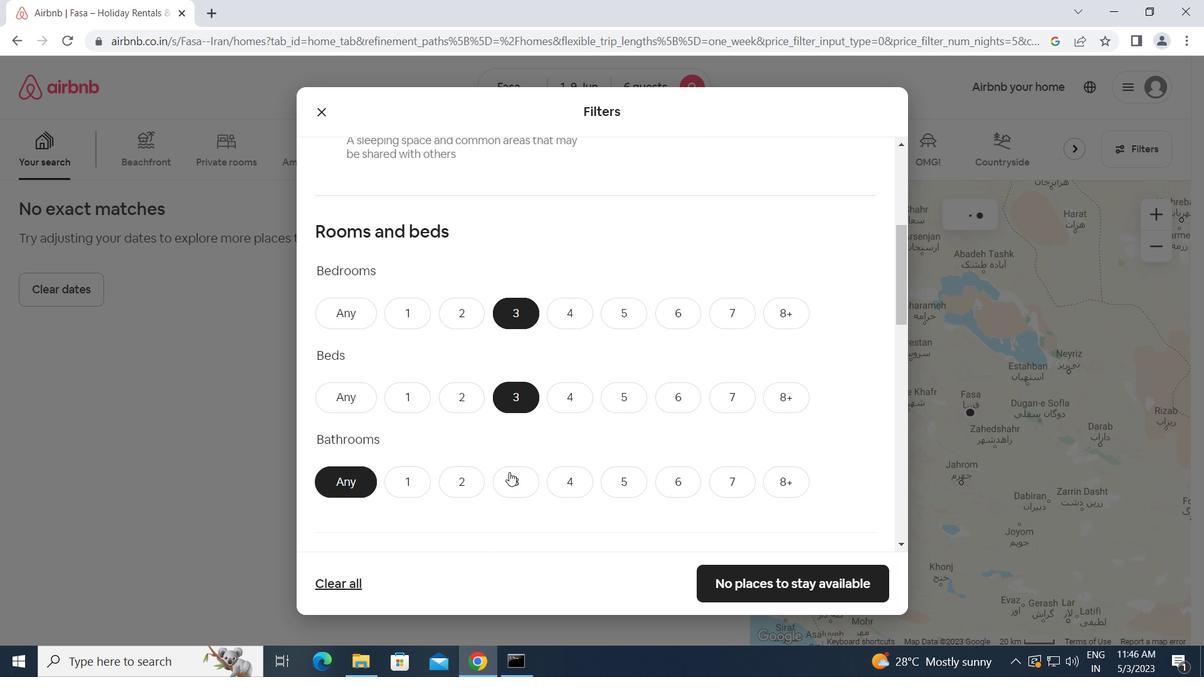 
Action: Mouse pressed left at (511, 481)
Screenshot: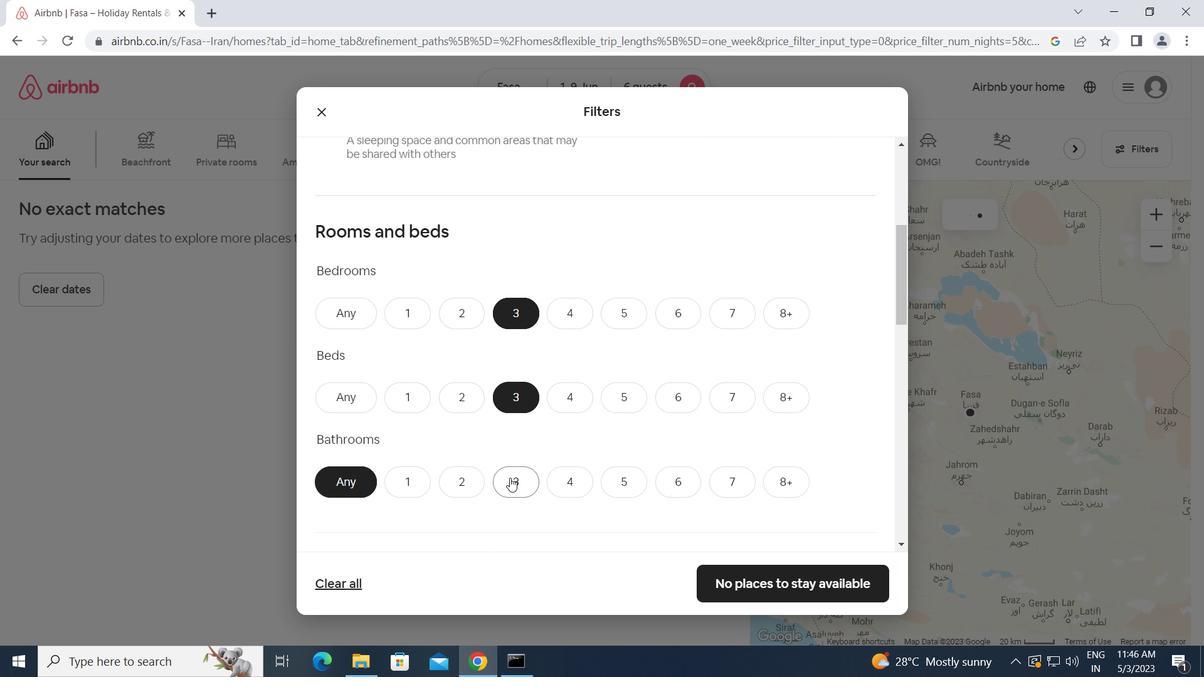 
Action: Mouse moved to (511, 484)
Screenshot: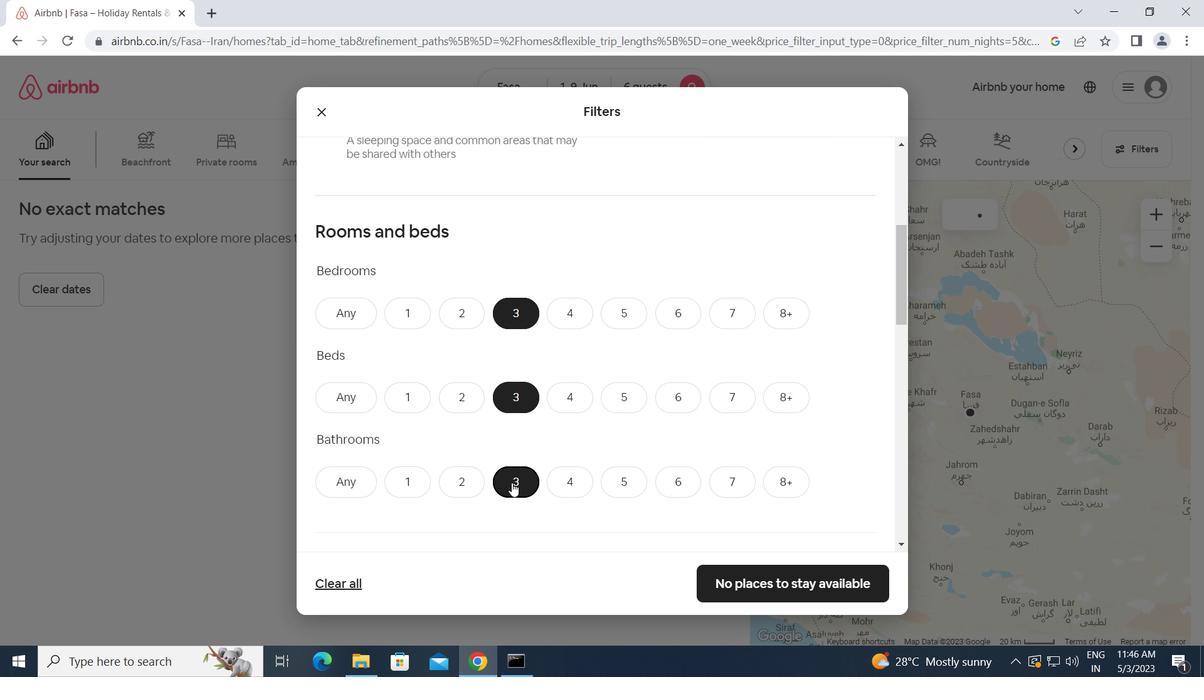 
Action: Mouse scrolled (511, 484) with delta (0, 0)
Screenshot: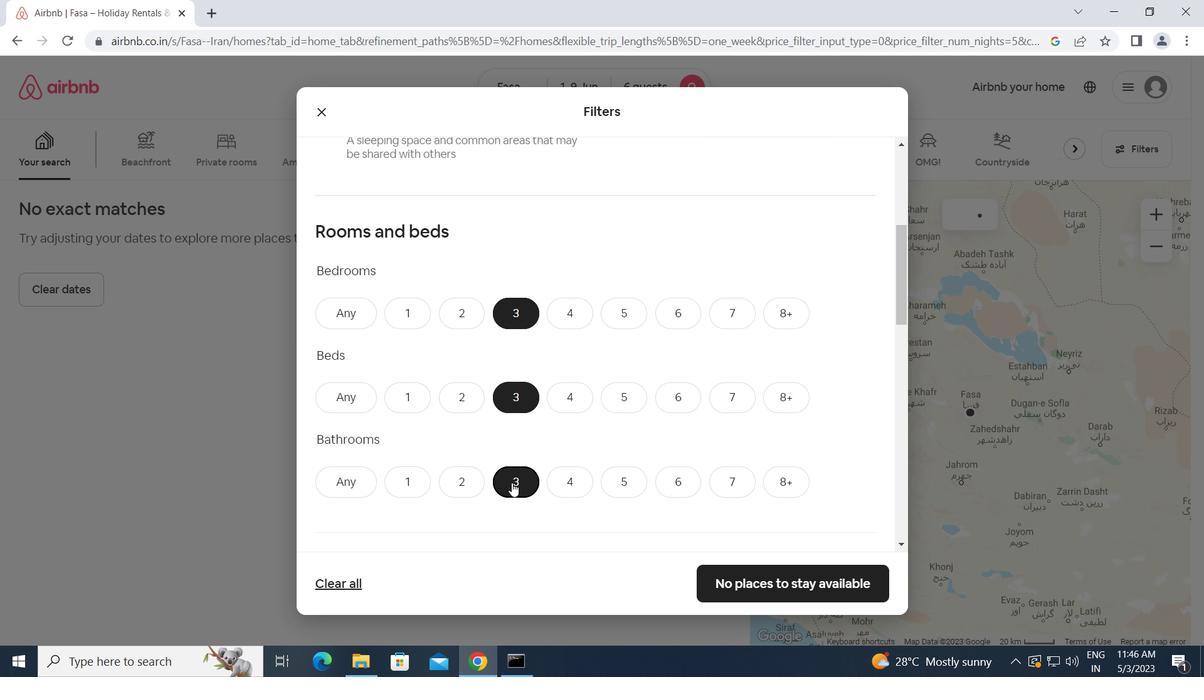 
Action: Mouse moved to (511, 485)
Screenshot: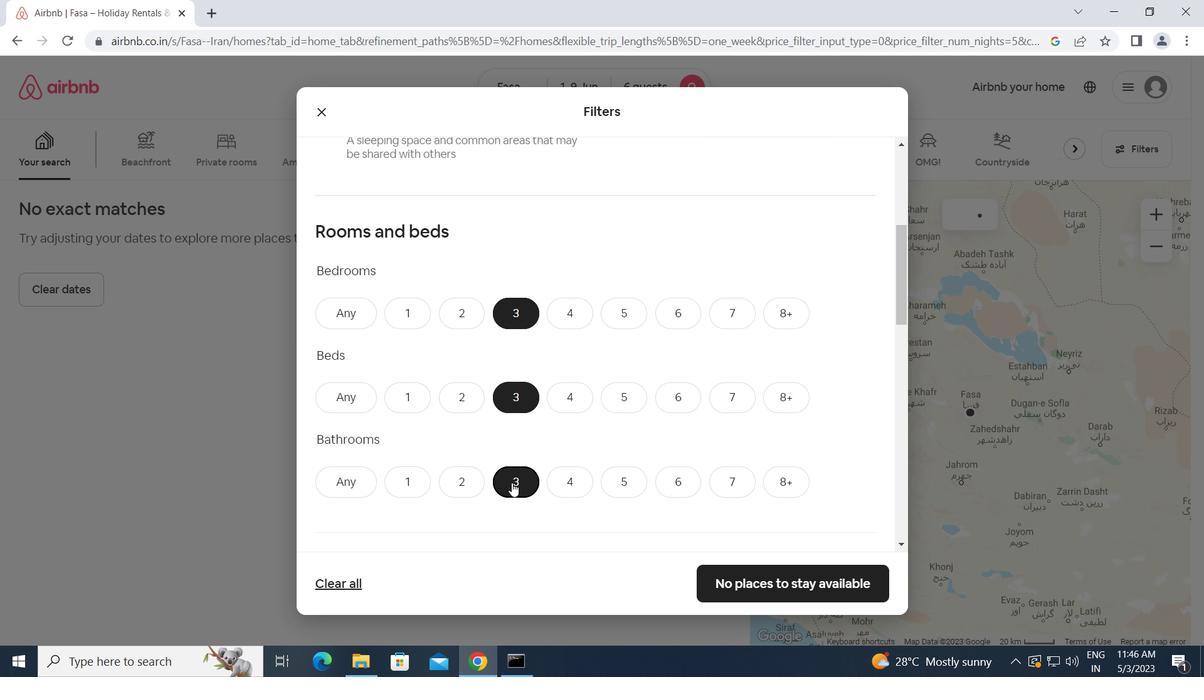 
Action: Mouse scrolled (511, 484) with delta (0, 0)
Screenshot: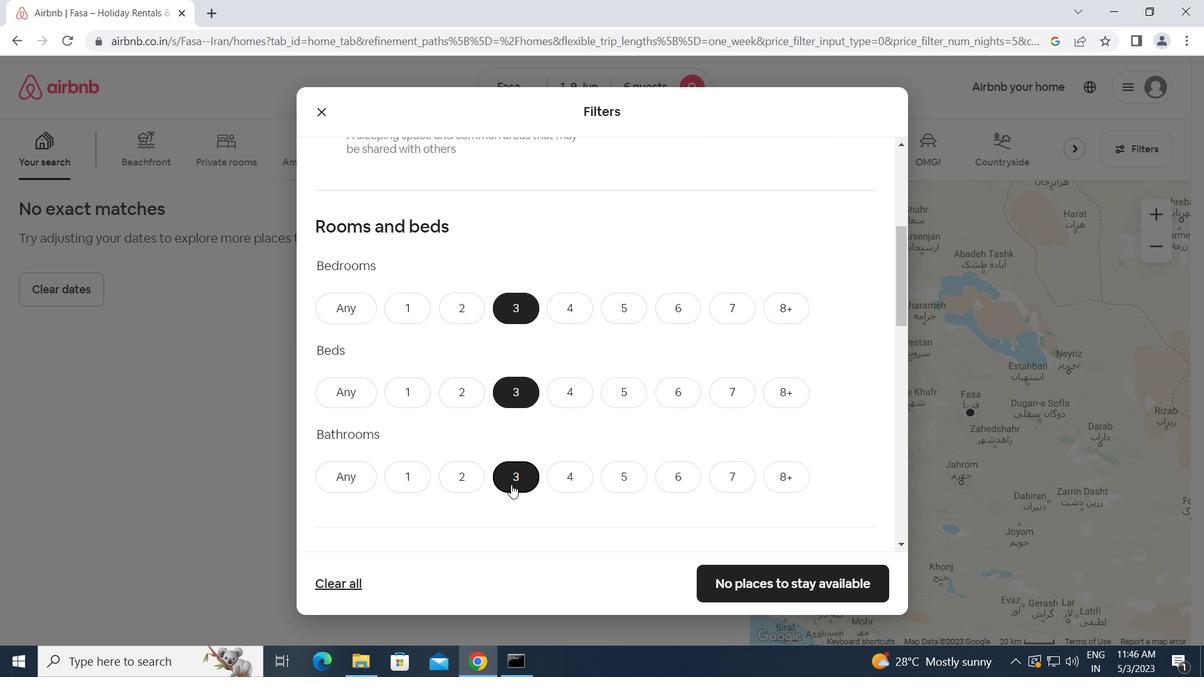 
Action: Mouse moved to (511, 486)
Screenshot: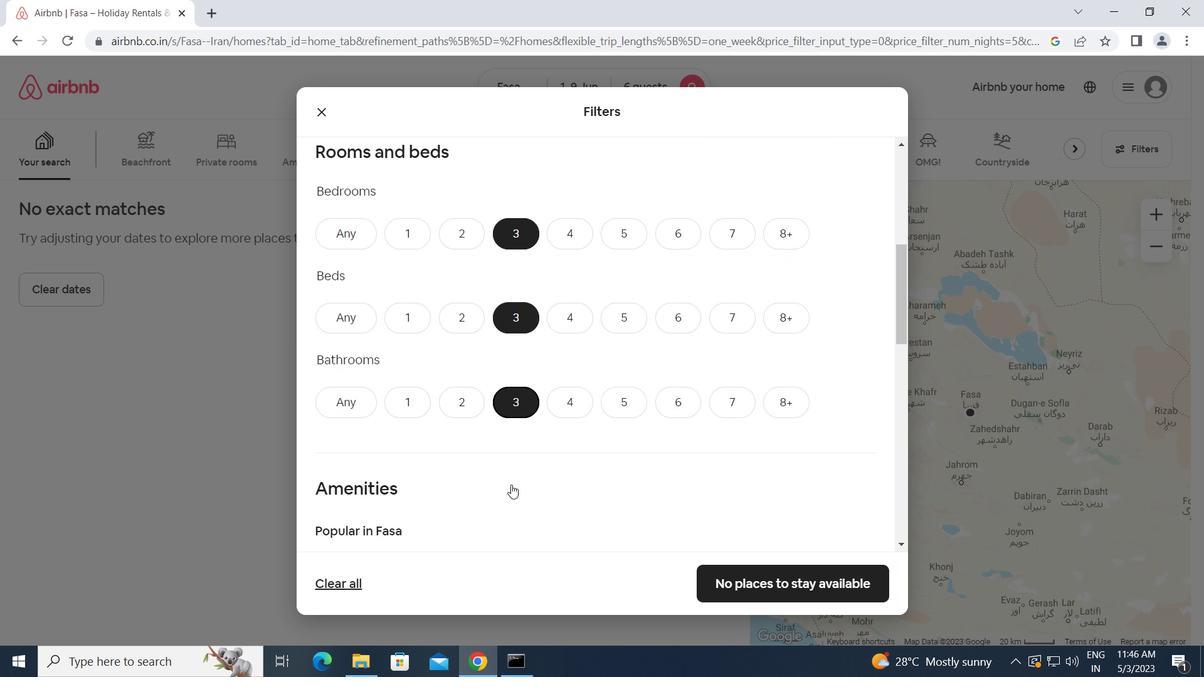 
Action: Mouse scrolled (511, 485) with delta (0, 0)
Screenshot: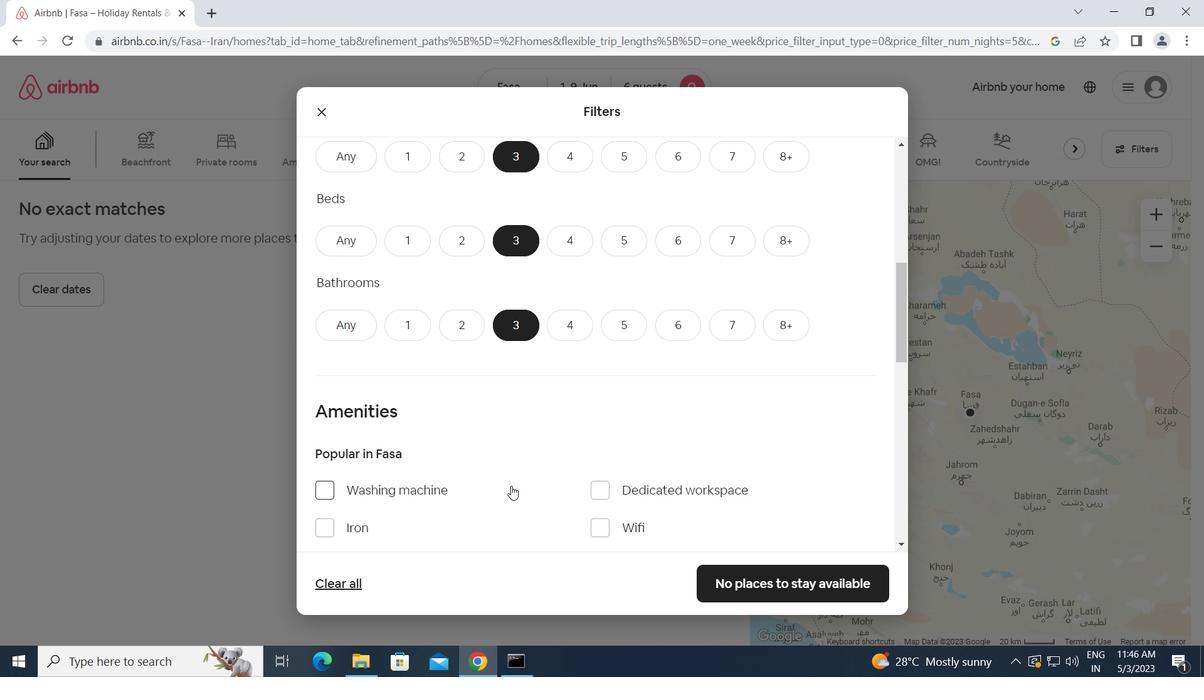 
Action: Mouse scrolled (511, 485) with delta (0, 0)
Screenshot: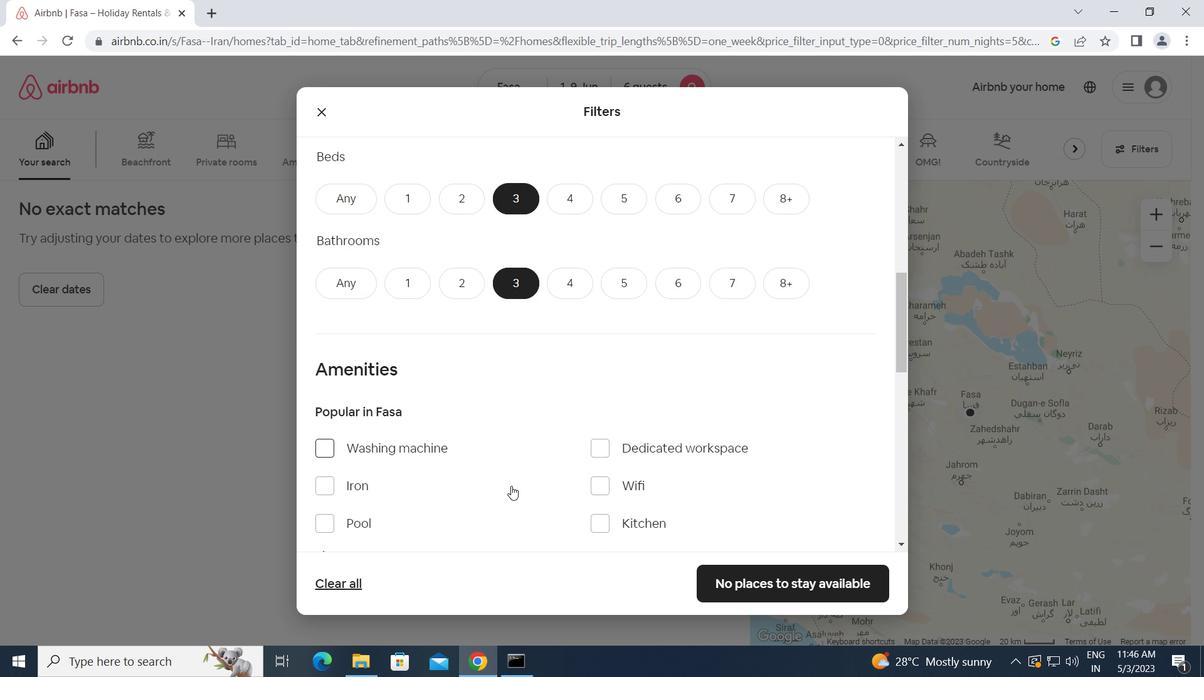 
Action: Mouse scrolled (511, 485) with delta (0, 0)
Screenshot: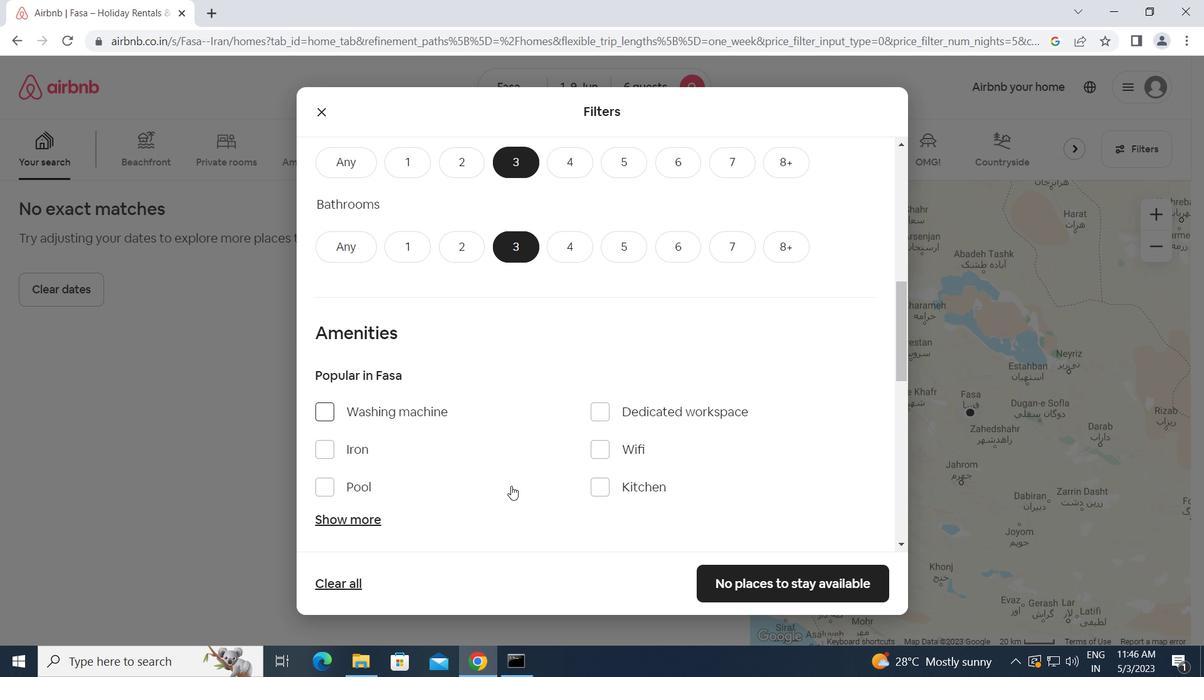 
Action: Mouse scrolled (511, 485) with delta (0, 0)
Screenshot: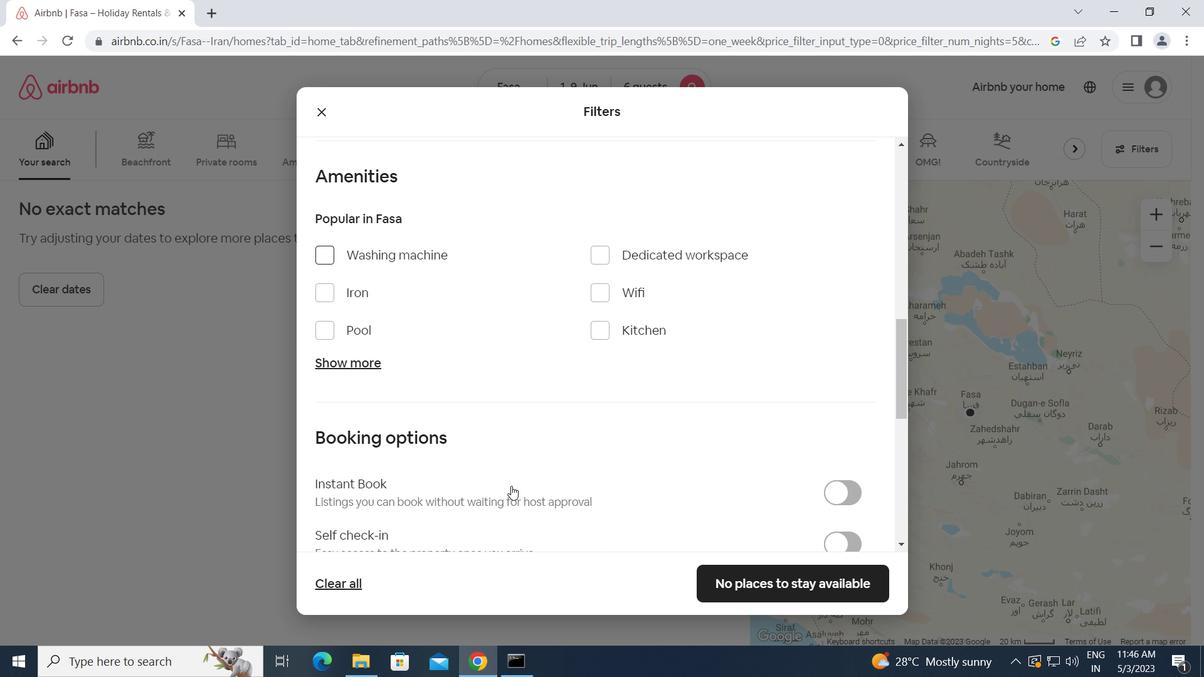 
Action: Mouse moved to (834, 459)
Screenshot: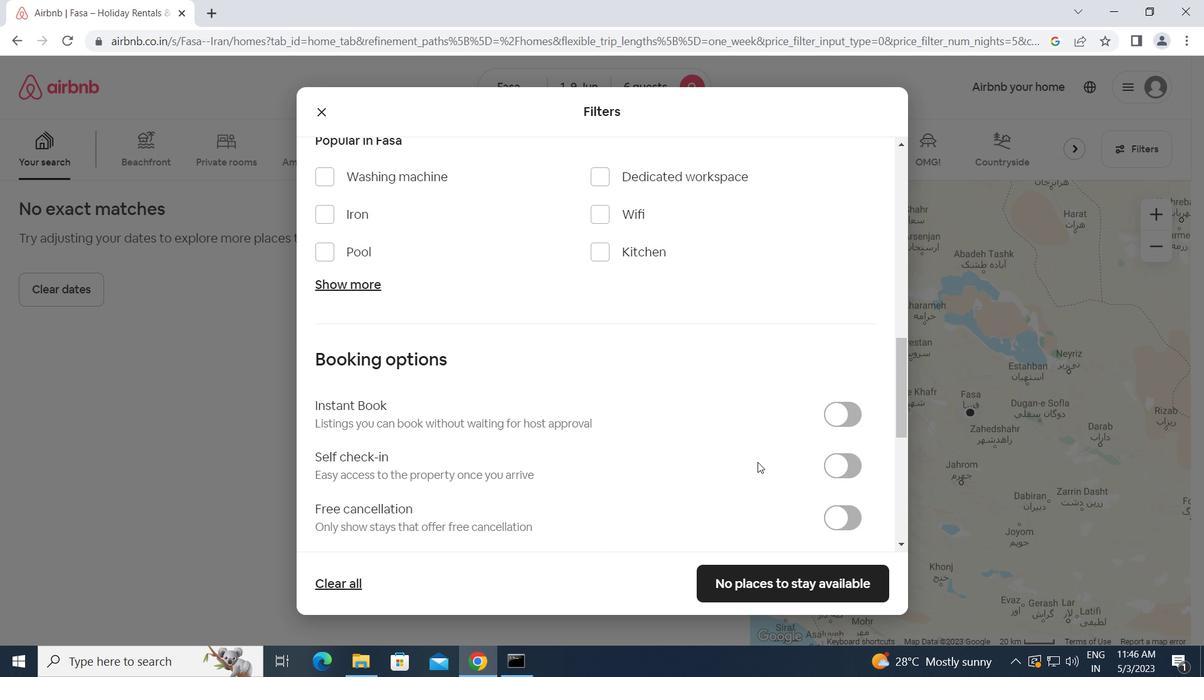 
Action: Mouse pressed left at (834, 459)
Screenshot: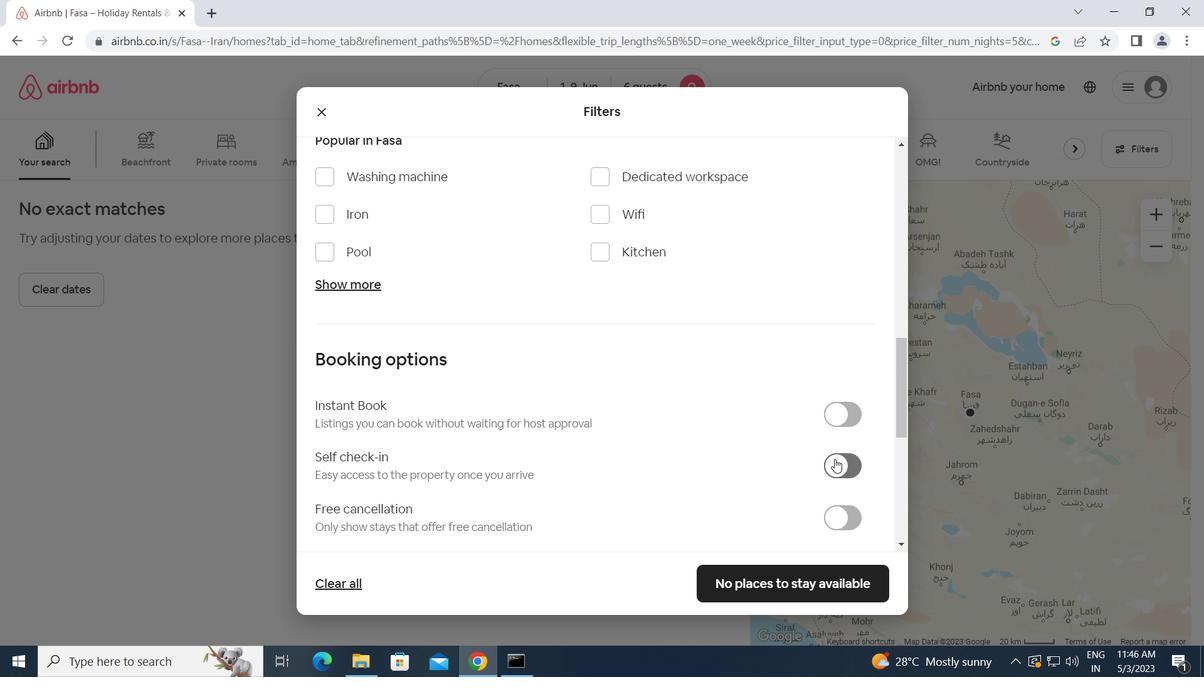 
Action: Mouse moved to (578, 498)
Screenshot: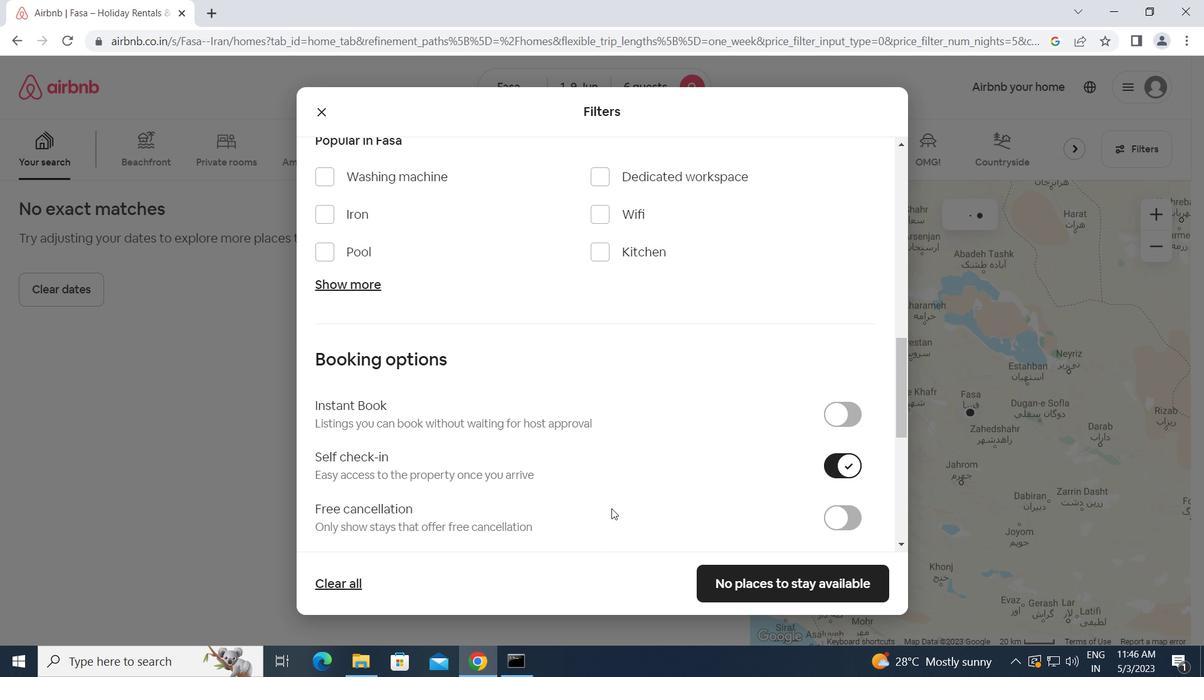 
Action: Mouse scrolled (578, 497) with delta (0, 0)
Screenshot: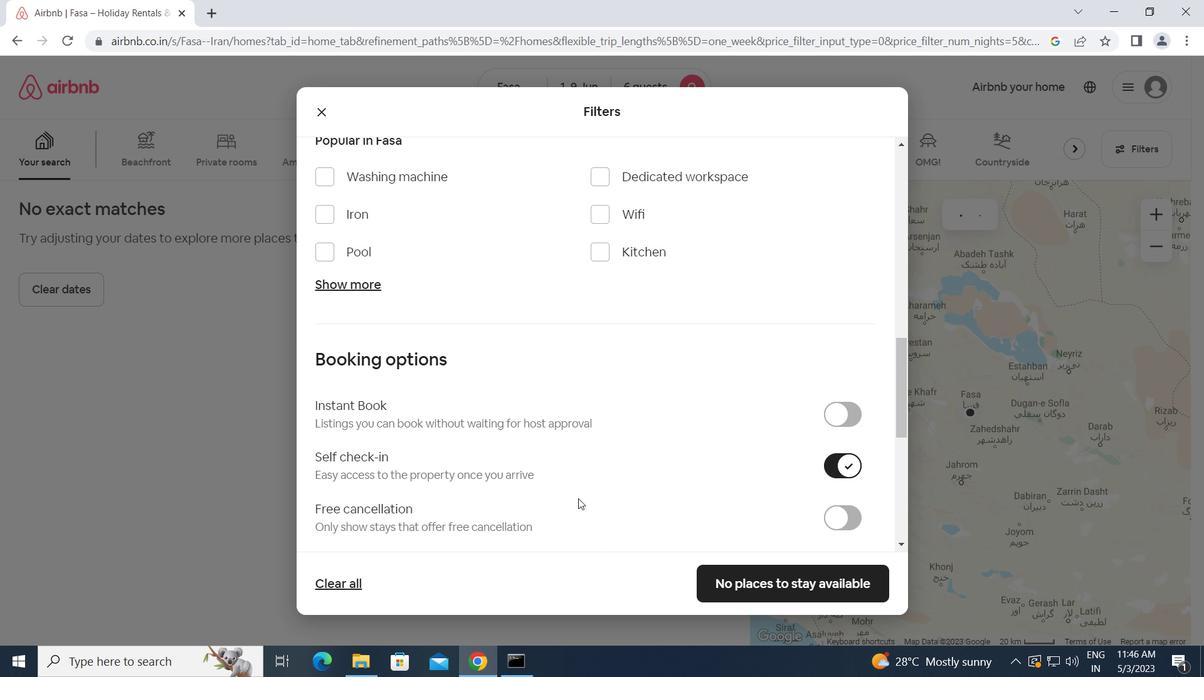 
Action: Mouse scrolled (578, 497) with delta (0, 0)
Screenshot: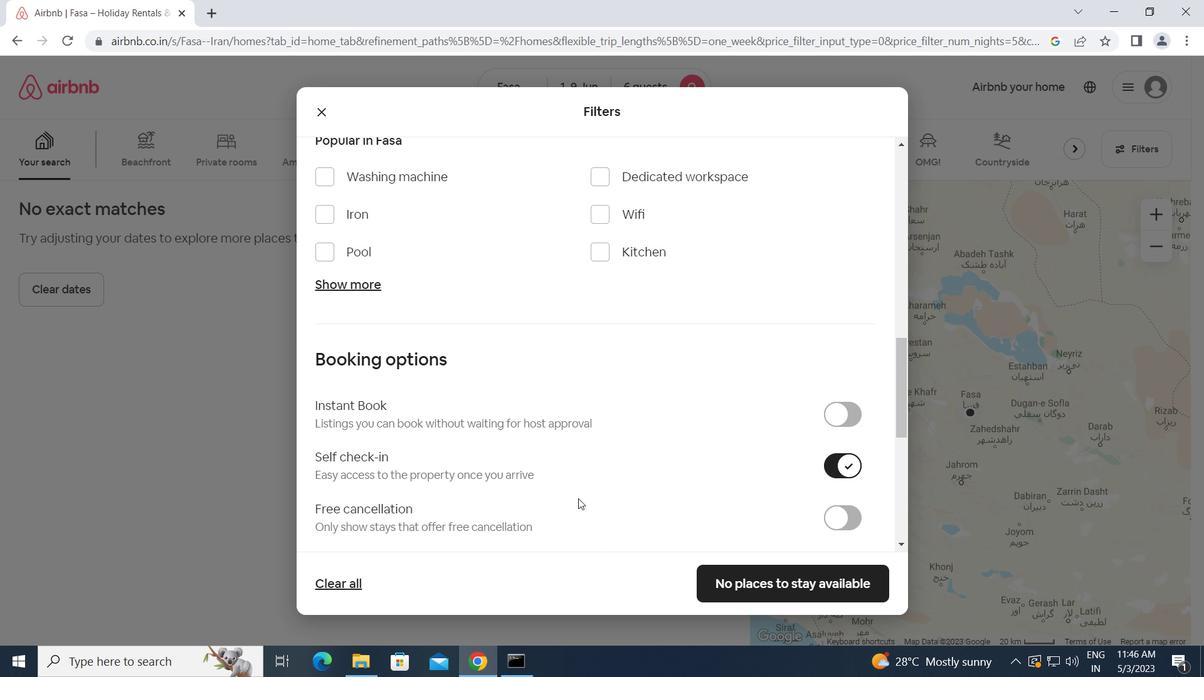 
Action: Mouse scrolled (578, 497) with delta (0, 0)
Screenshot: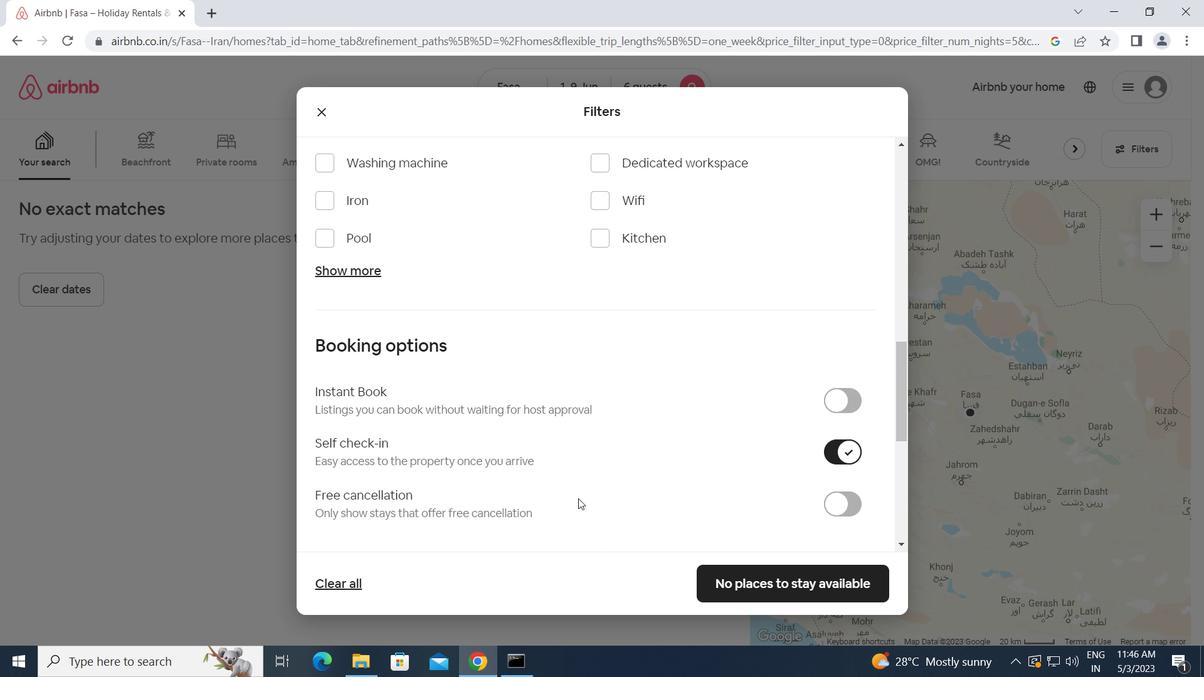 
Action: Mouse scrolled (578, 497) with delta (0, 0)
Screenshot: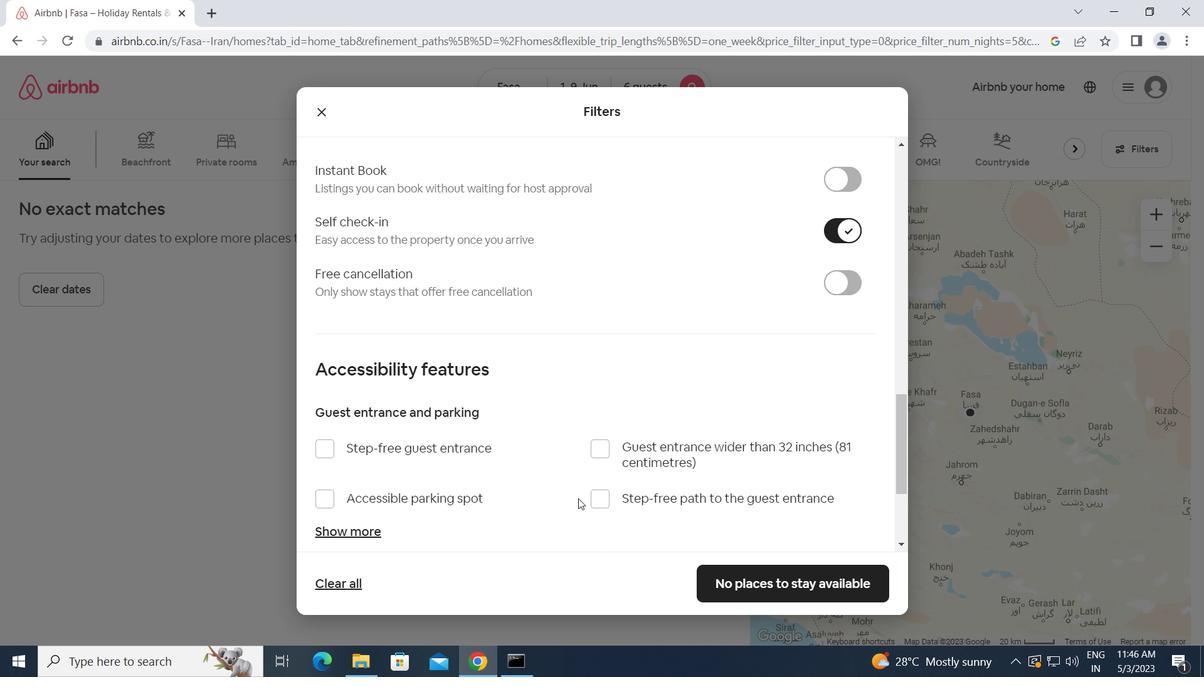 
Action: Mouse scrolled (578, 497) with delta (0, 0)
Screenshot: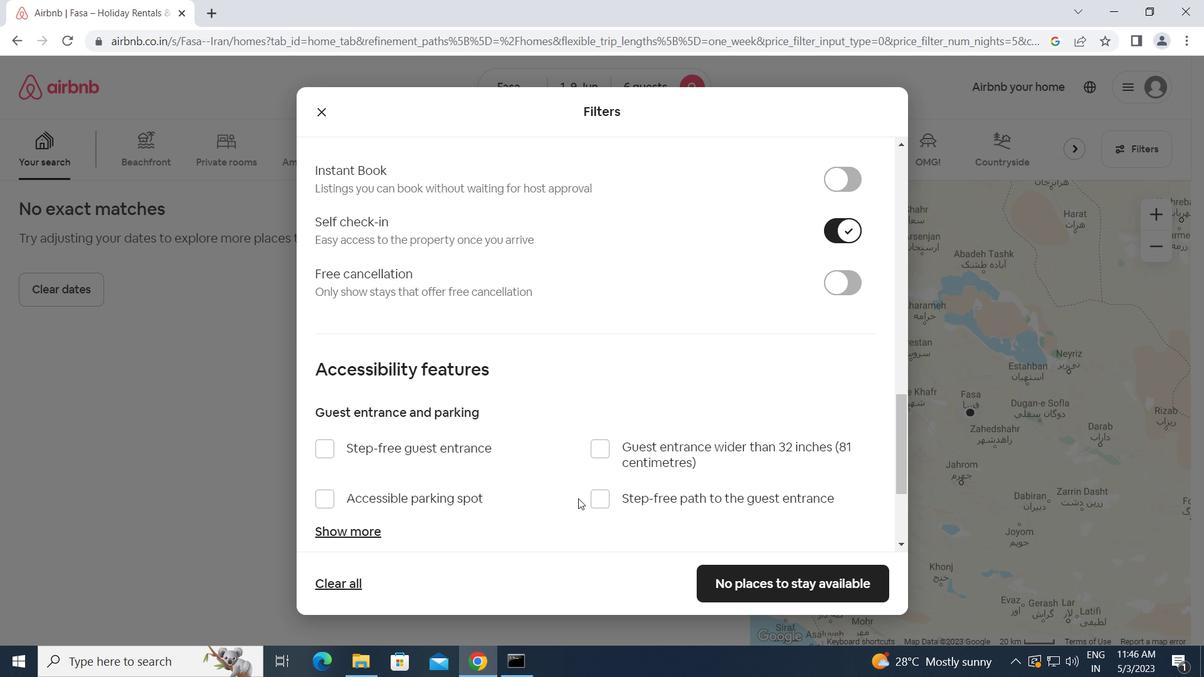 
Action: Mouse scrolled (578, 497) with delta (0, 0)
Screenshot: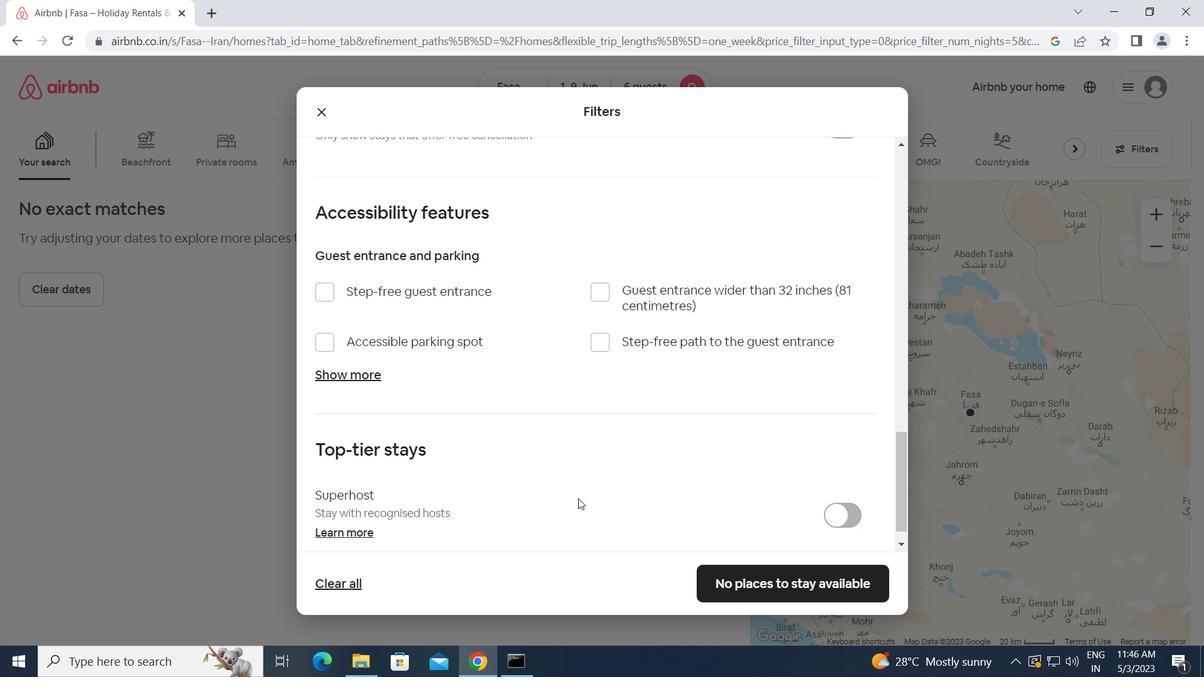 
Action: Mouse scrolled (578, 497) with delta (0, 0)
Screenshot: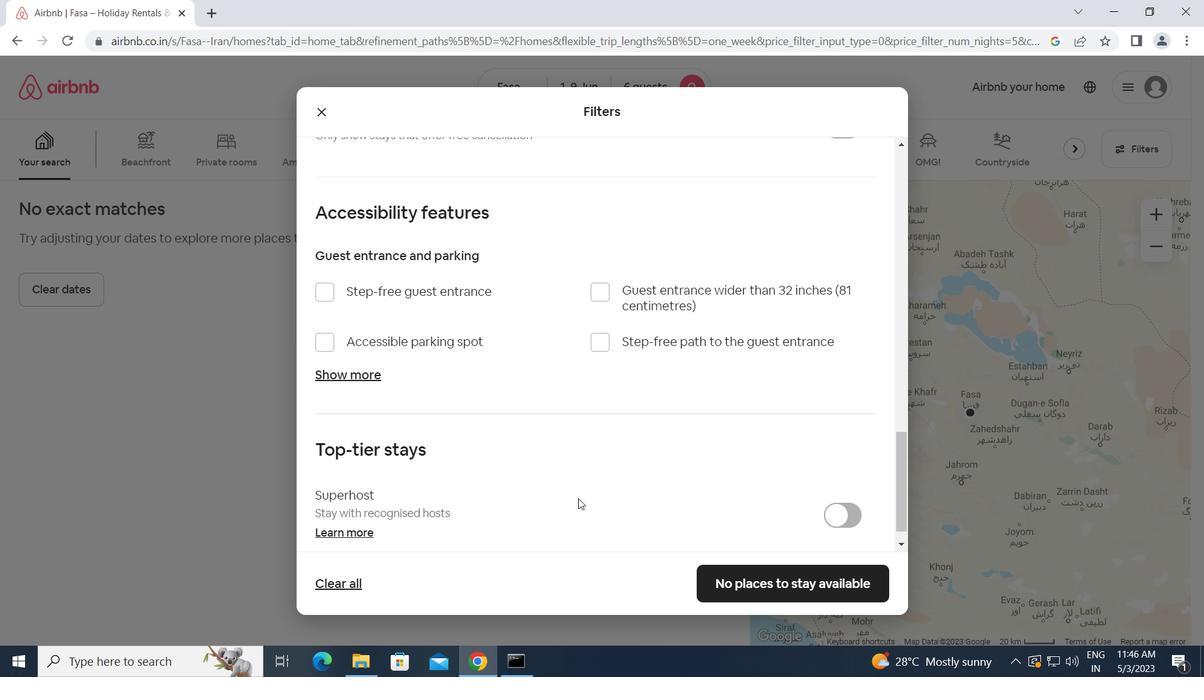 
Action: Mouse scrolled (578, 497) with delta (0, 0)
Screenshot: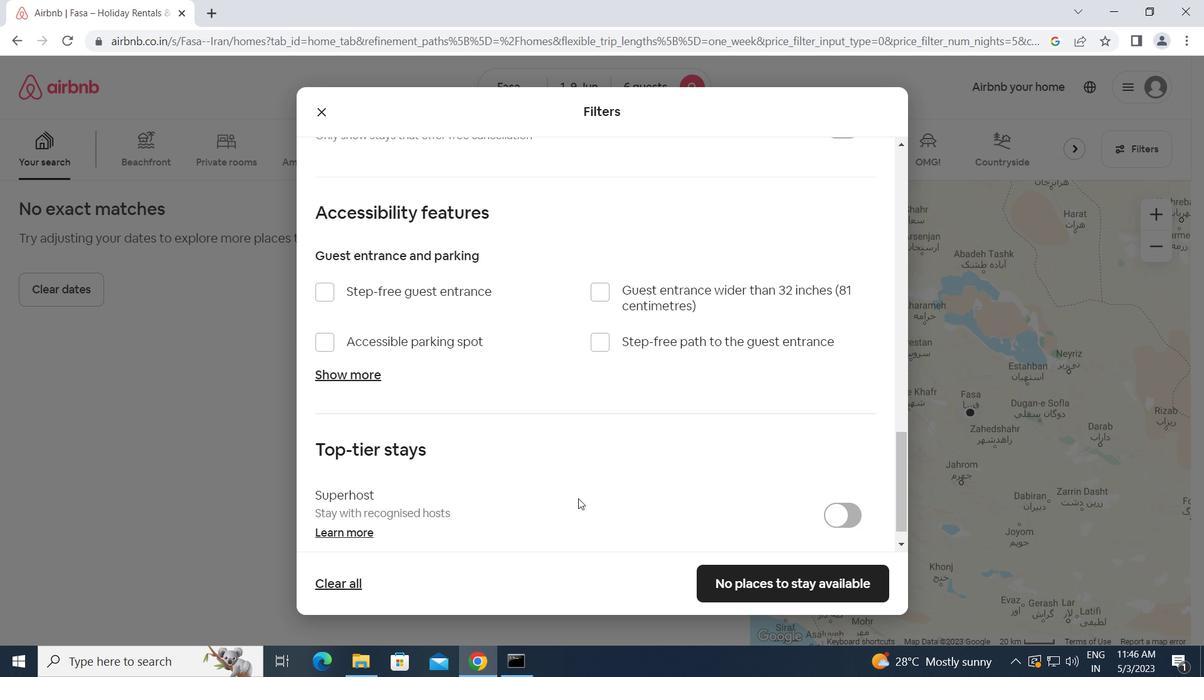 
Action: Mouse scrolled (578, 497) with delta (0, 0)
Screenshot: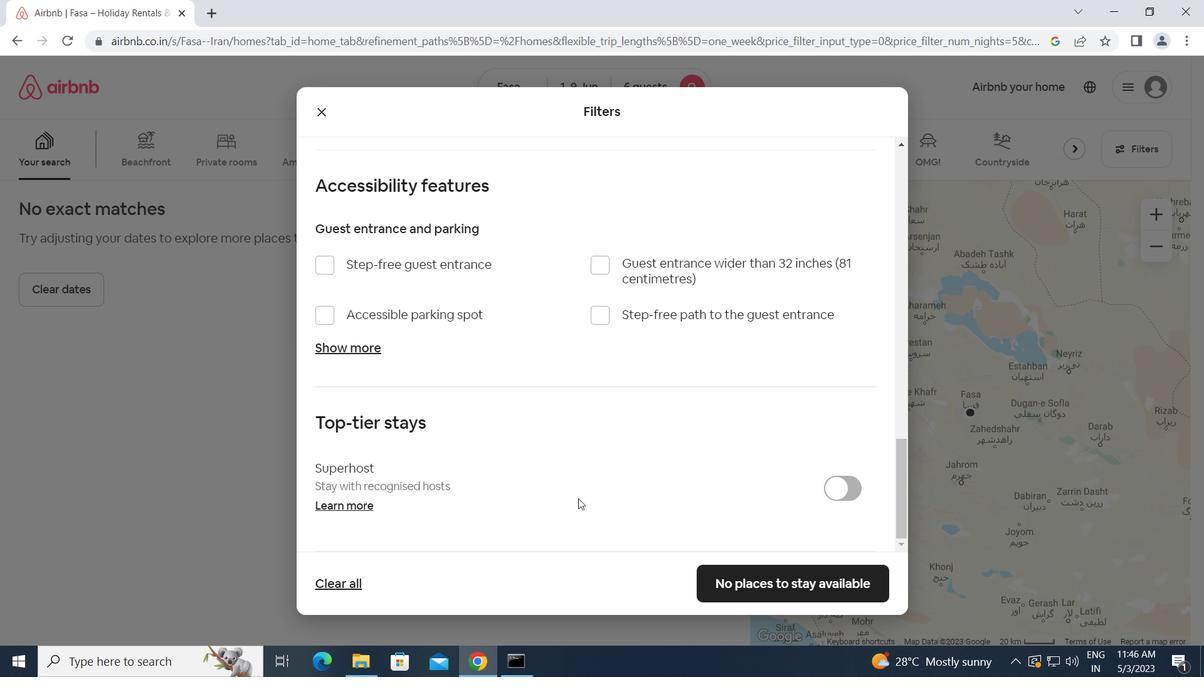 
Action: Mouse scrolled (578, 497) with delta (0, 0)
Screenshot: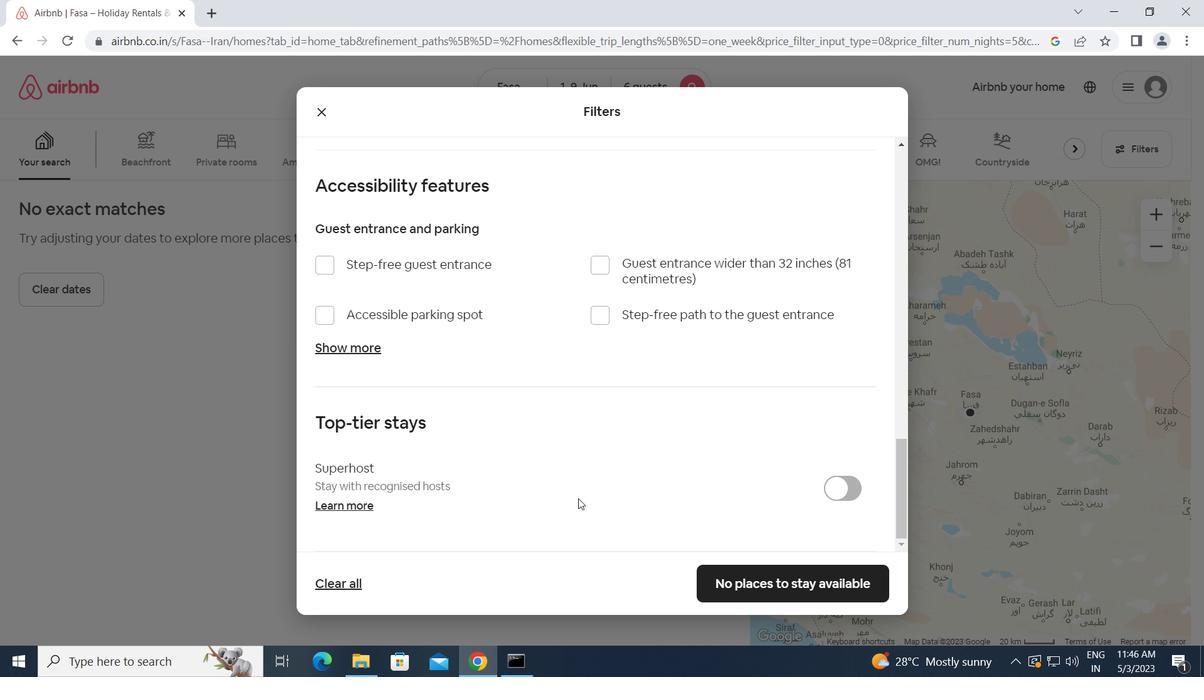 
Action: Mouse moved to (578, 498)
Screenshot: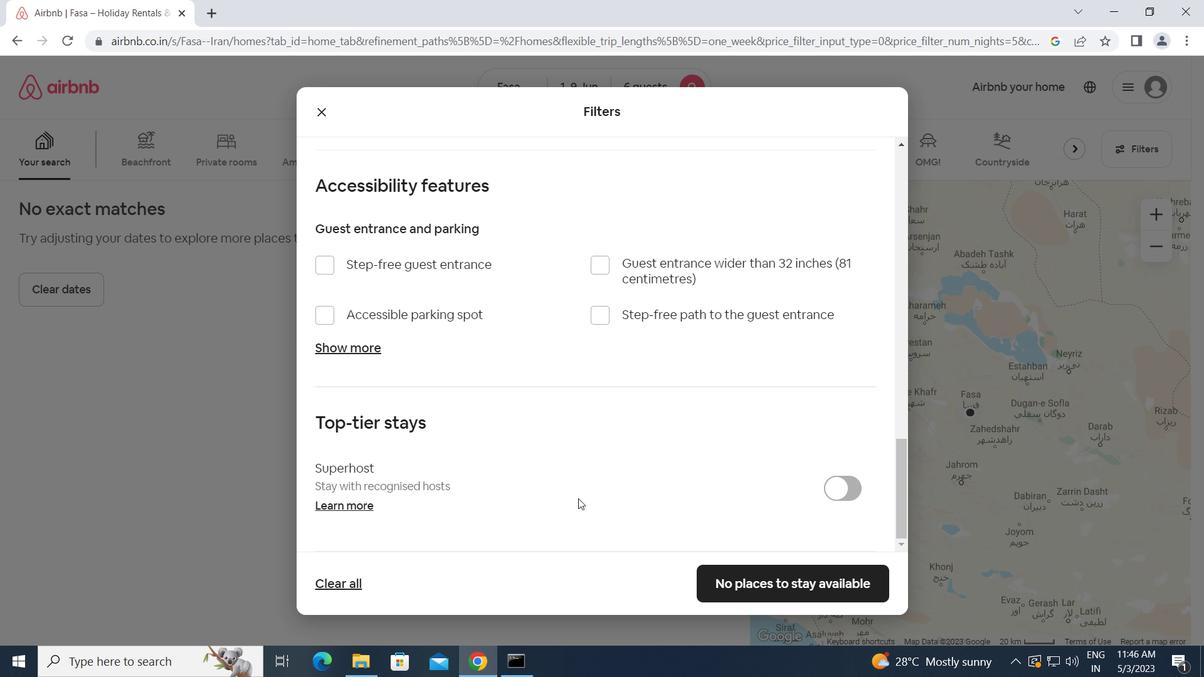
Action: Mouse scrolled (578, 497) with delta (0, 0)
Screenshot: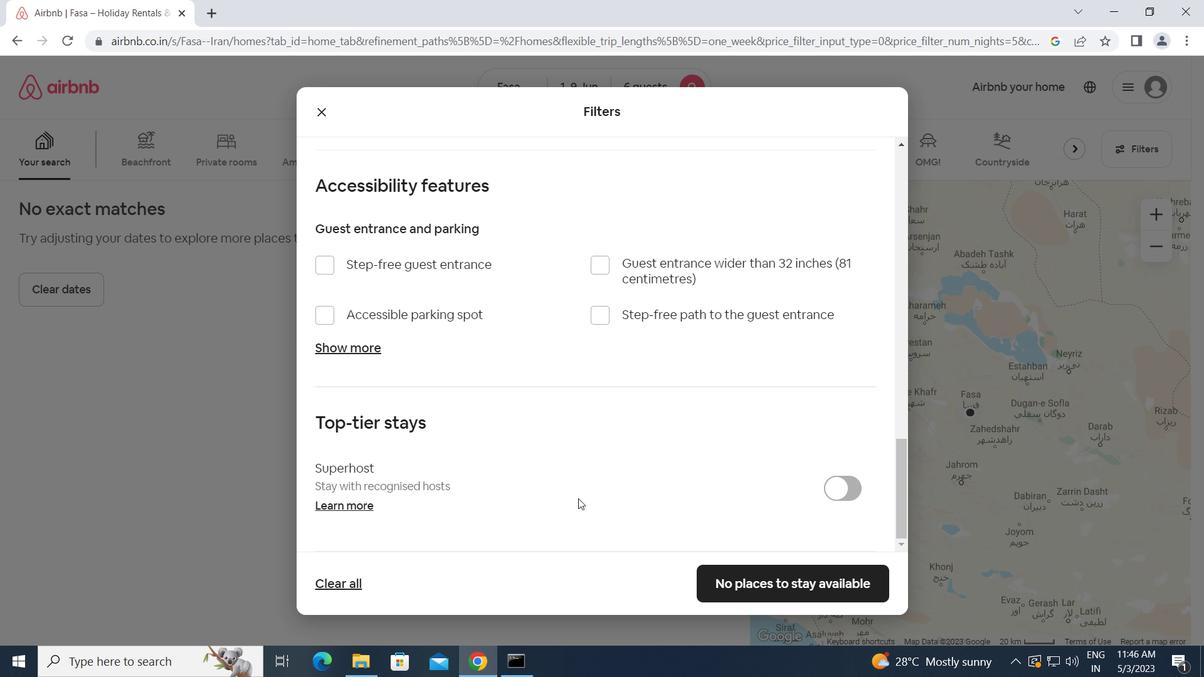 
Action: Mouse moved to (598, 514)
Screenshot: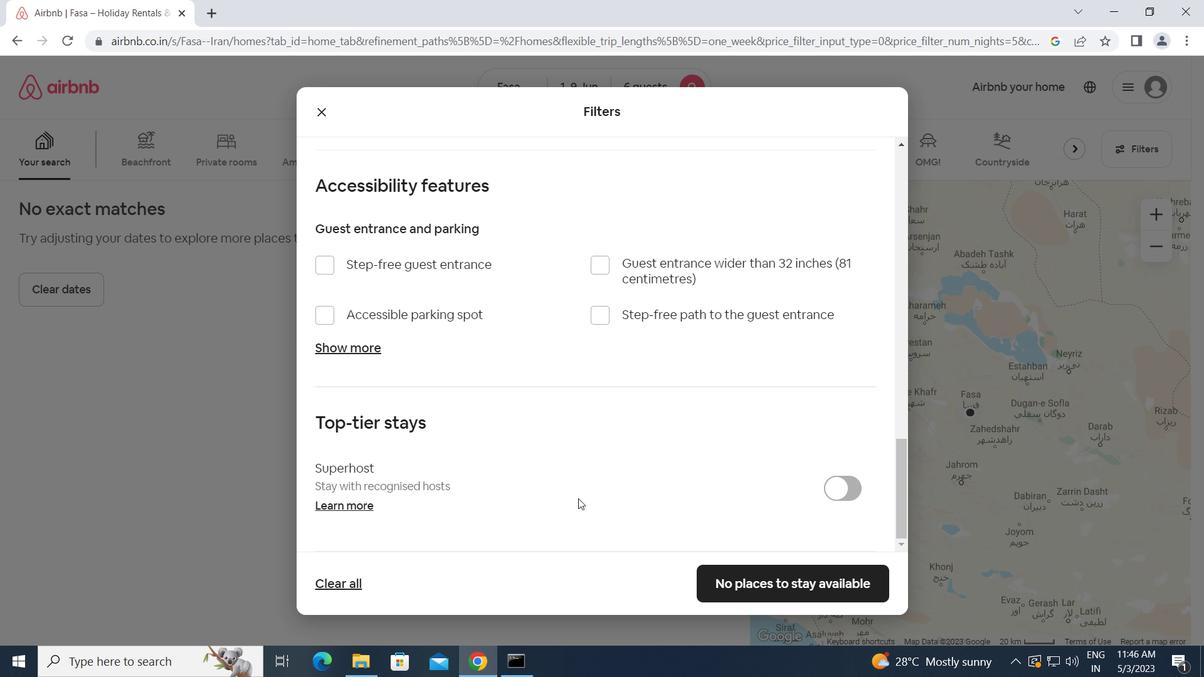 
Action: Mouse scrolled (598, 514) with delta (0, 0)
Screenshot: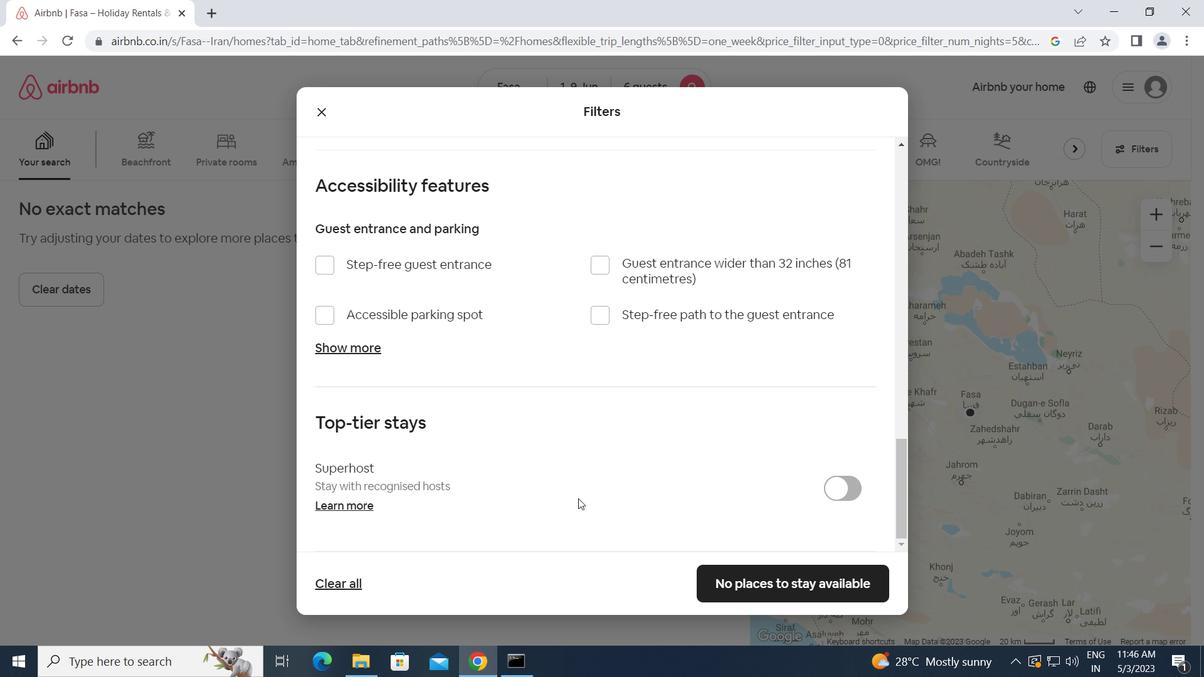 
Action: Mouse moved to (763, 579)
Screenshot: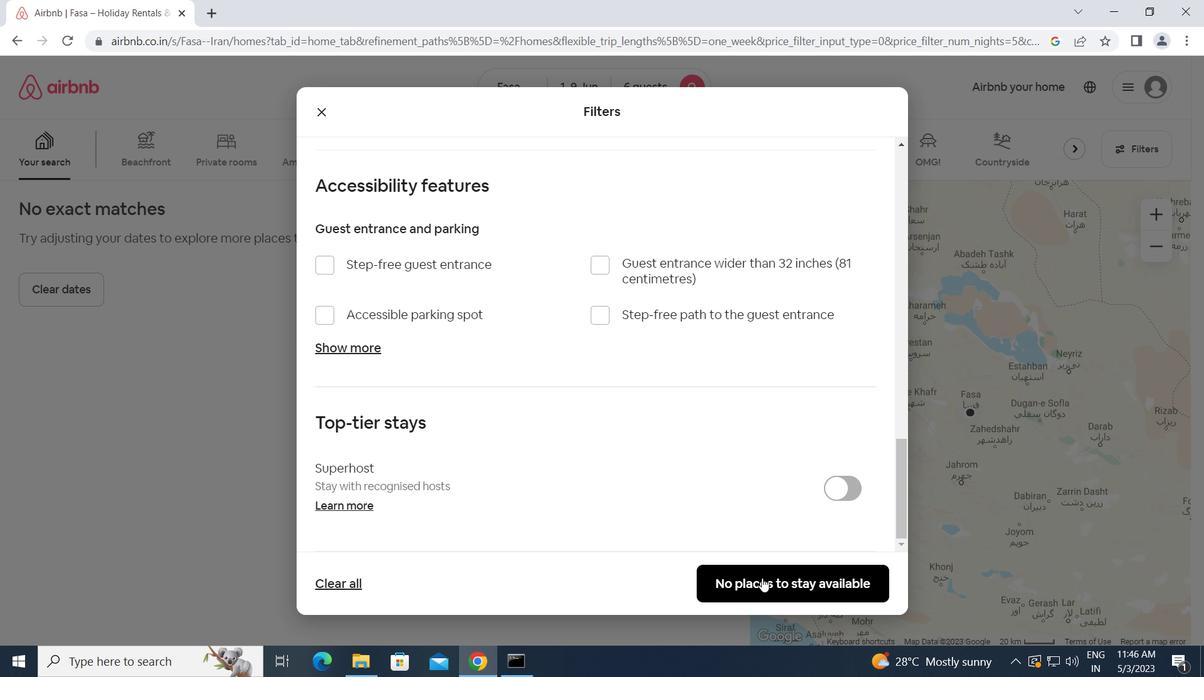 
Action: Mouse pressed left at (763, 579)
Screenshot: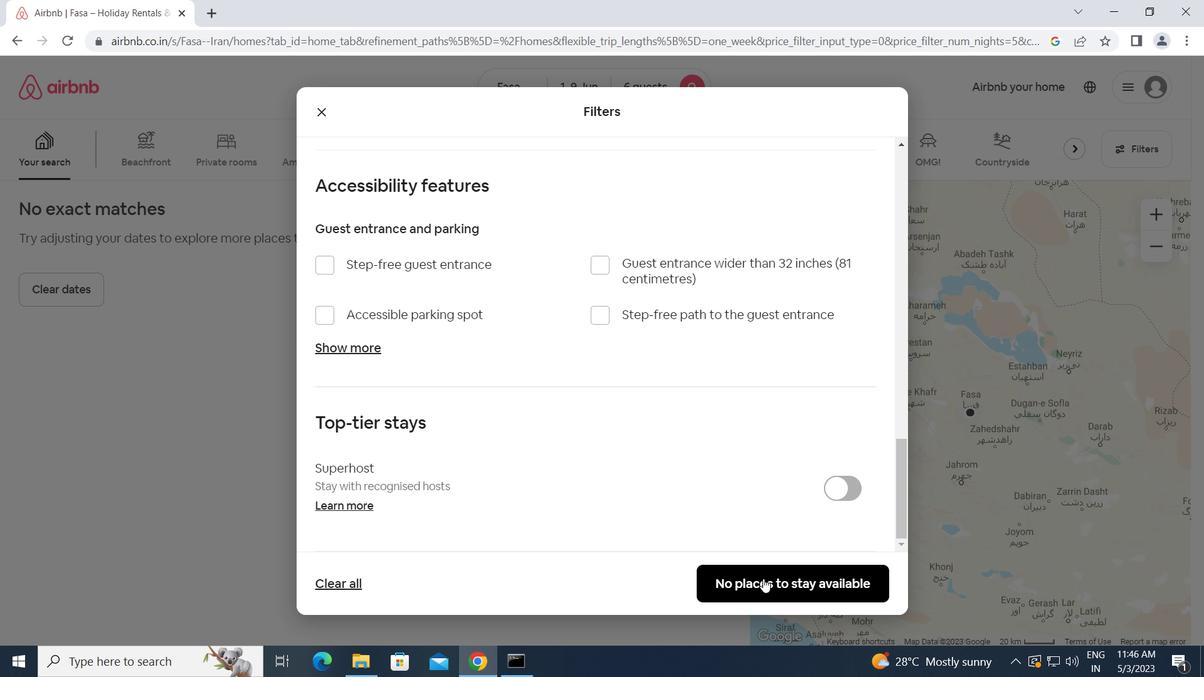
